 Task: Look for space in Dogbo, Benin from 10th July, 2023 to 15th July, 2023 for 7 adults in price range Rs.10000 to Rs.15000. Place can be entire place or shared room with 4 bedrooms having 7 beds and 4 bathrooms. Property type can be house, flat, guest house. Amenities needed are: wifi, TV, free parkinig on premises, gym, breakfast. Booking option can be shelf check-in. Required host language is English.
Action: Mouse moved to (423, 91)
Screenshot: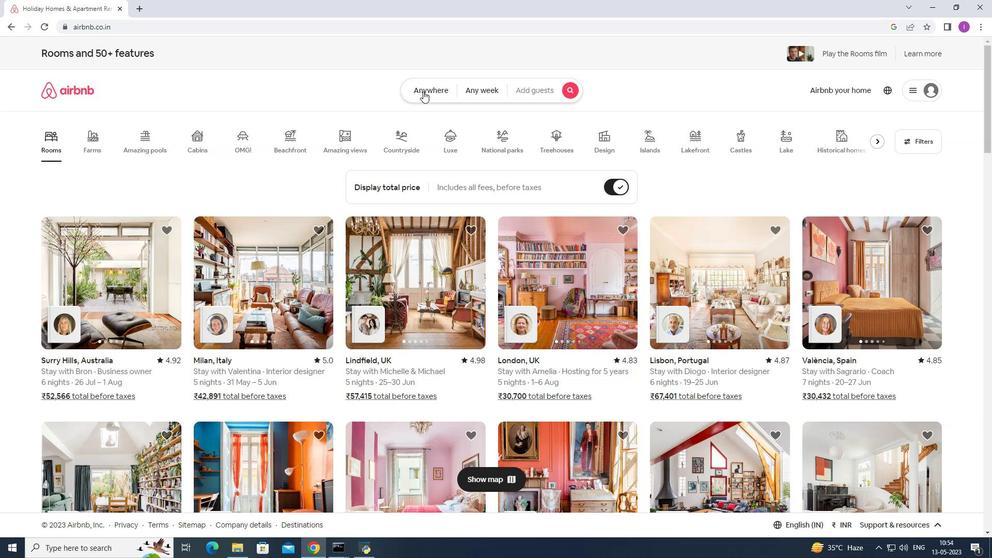 
Action: Mouse pressed left at (423, 91)
Screenshot: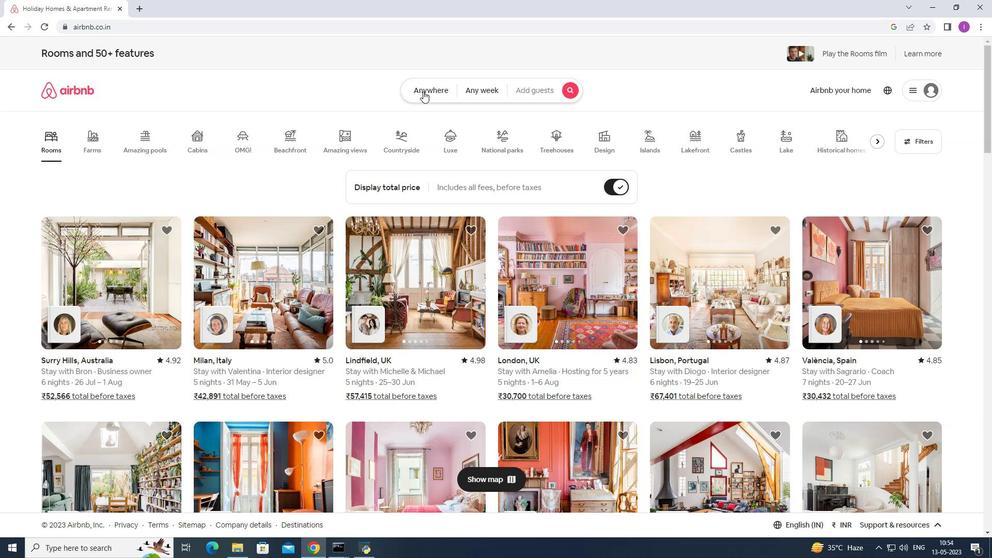 
Action: Mouse moved to (334, 133)
Screenshot: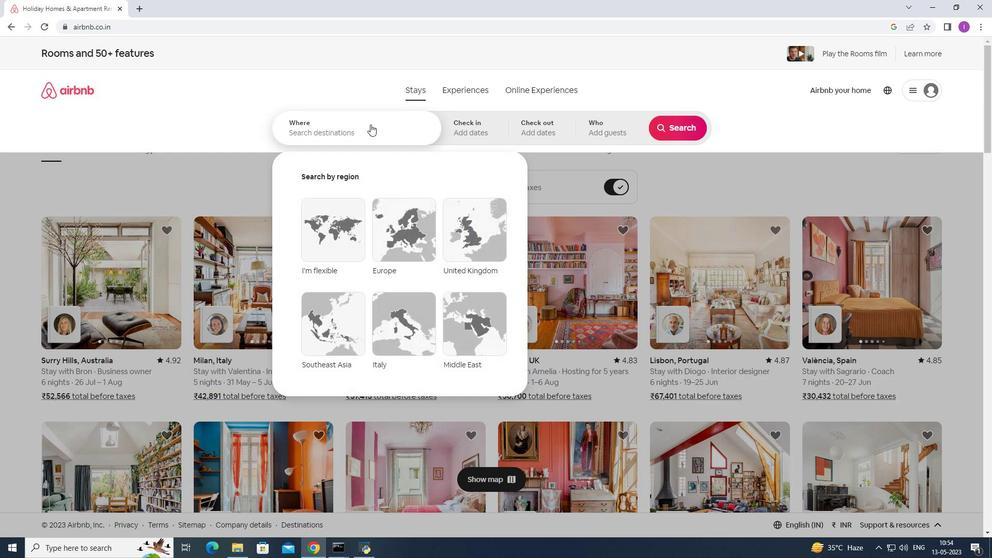 
Action: Mouse pressed left at (334, 133)
Screenshot: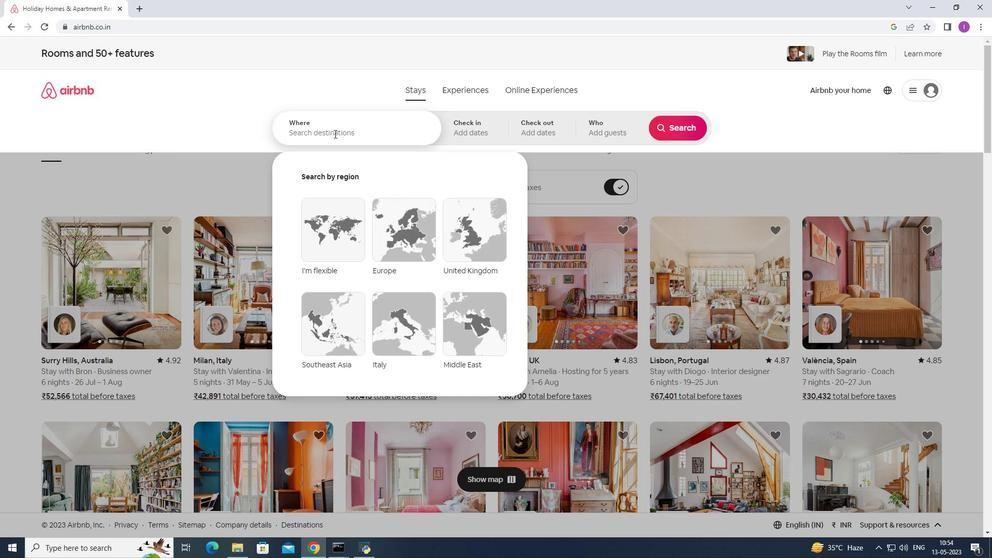 
Action: Key pressed <Key.shift><Key.shift><Key.shift><Key.shift><Key.shift><Key.shift><Key.shift>Dogbp<Key.backspace>o,
Screenshot: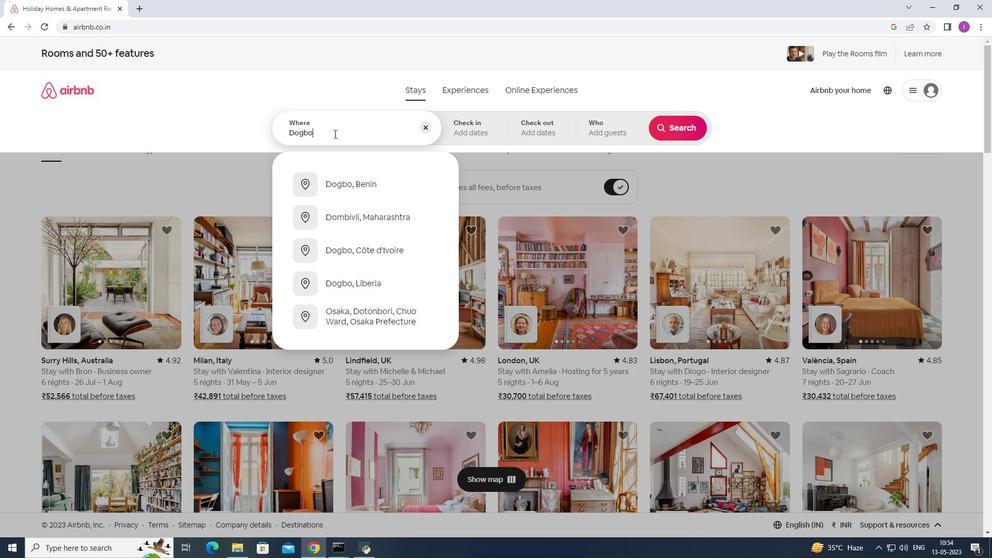 
Action: Mouse moved to (384, 223)
Screenshot: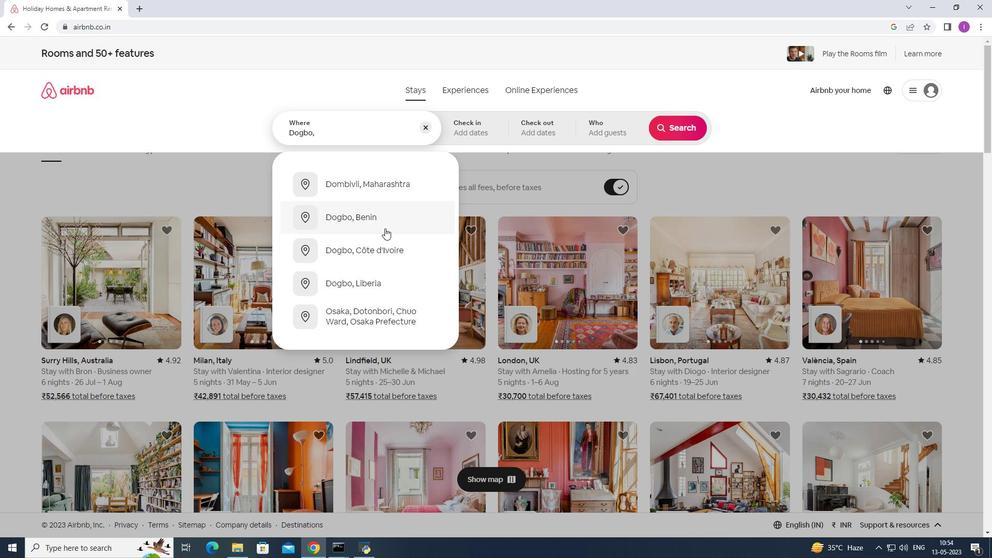 
Action: Mouse pressed left at (384, 223)
Screenshot: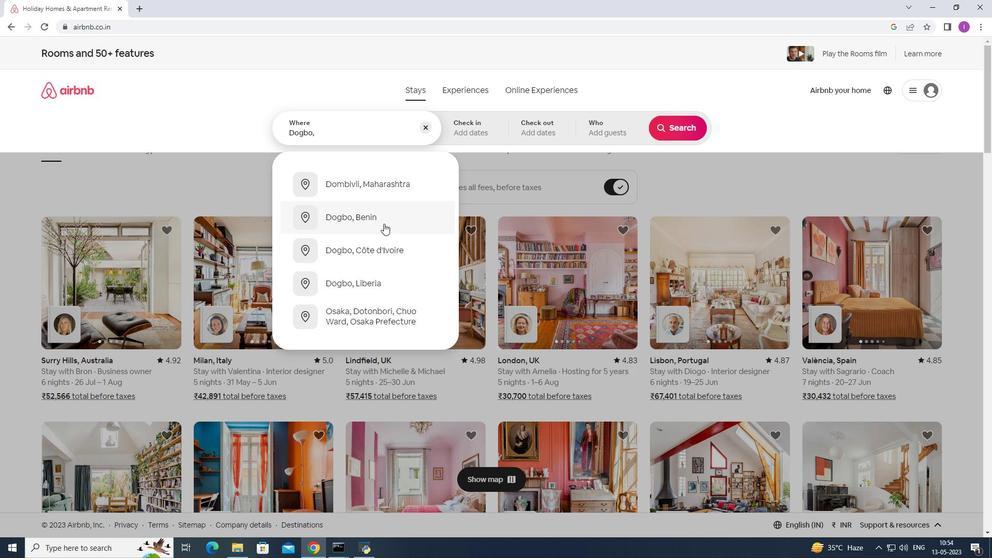 
Action: Mouse moved to (671, 207)
Screenshot: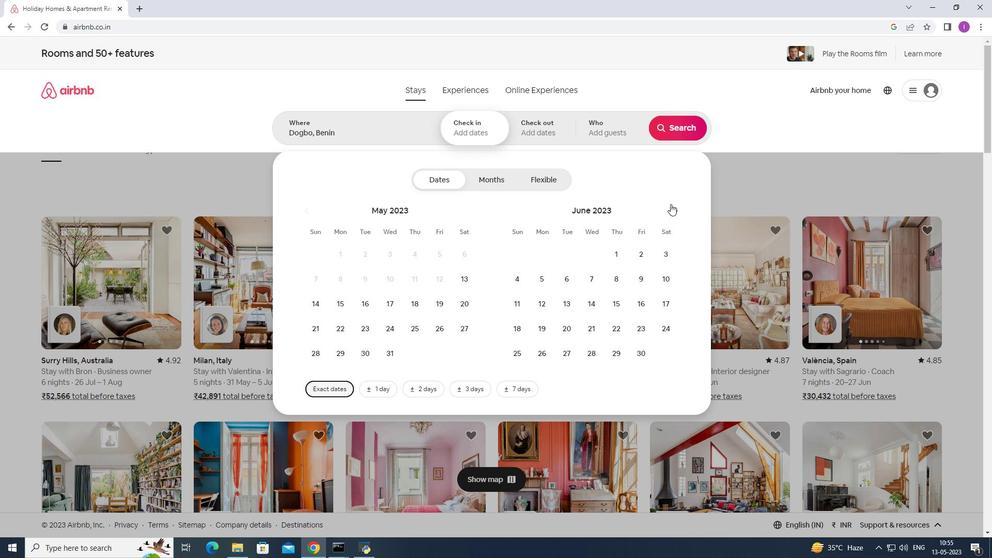 
Action: Mouse pressed left at (671, 207)
Screenshot: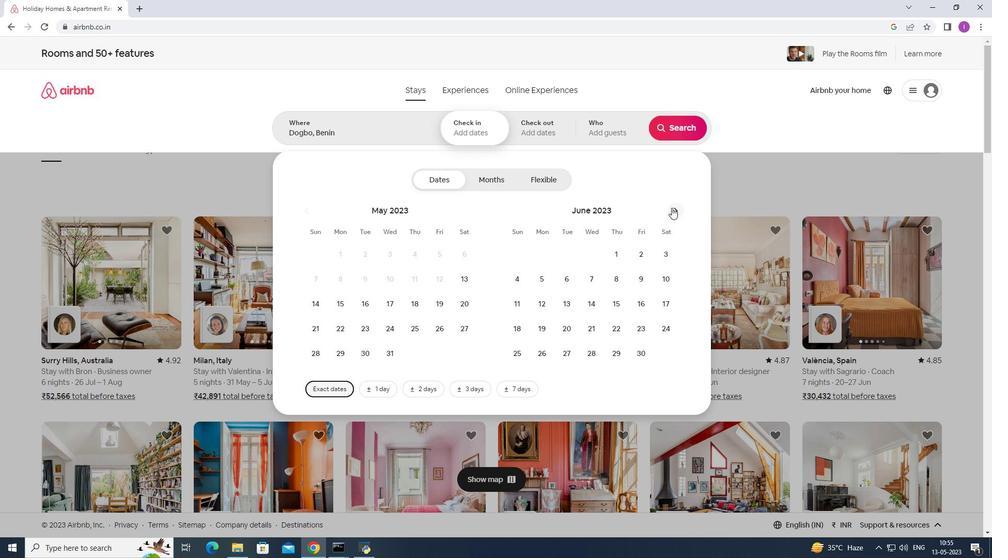 
Action: Mouse moved to (542, 299)
Screenshot: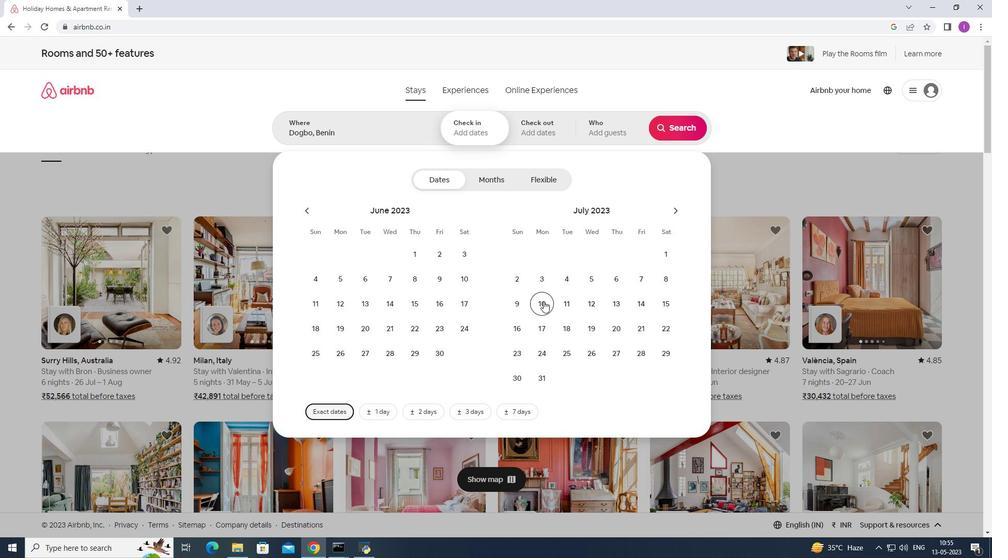 
Action: Mouse pressed left at (542, 299)
Screenshot: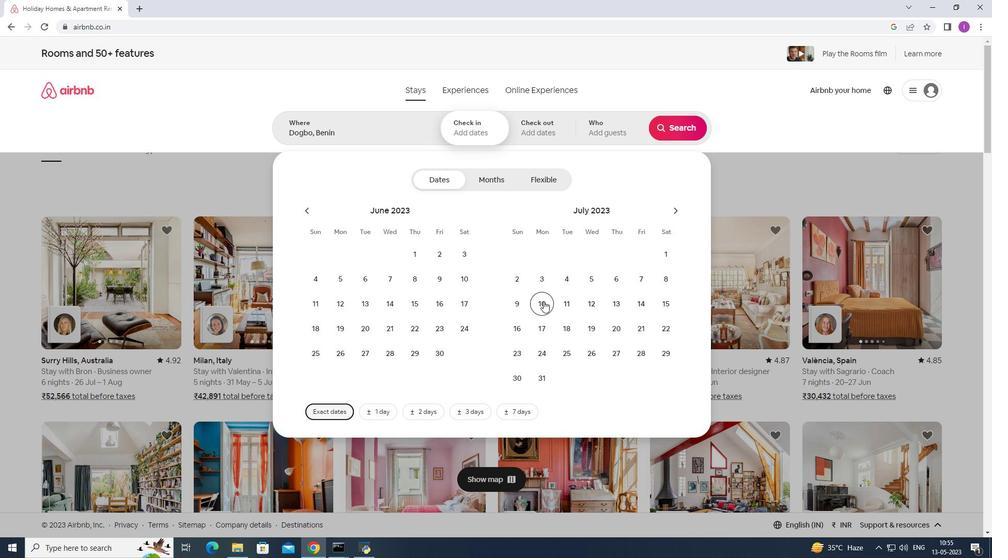 
Action: Mouse moved to (665, 302)
Screenshot: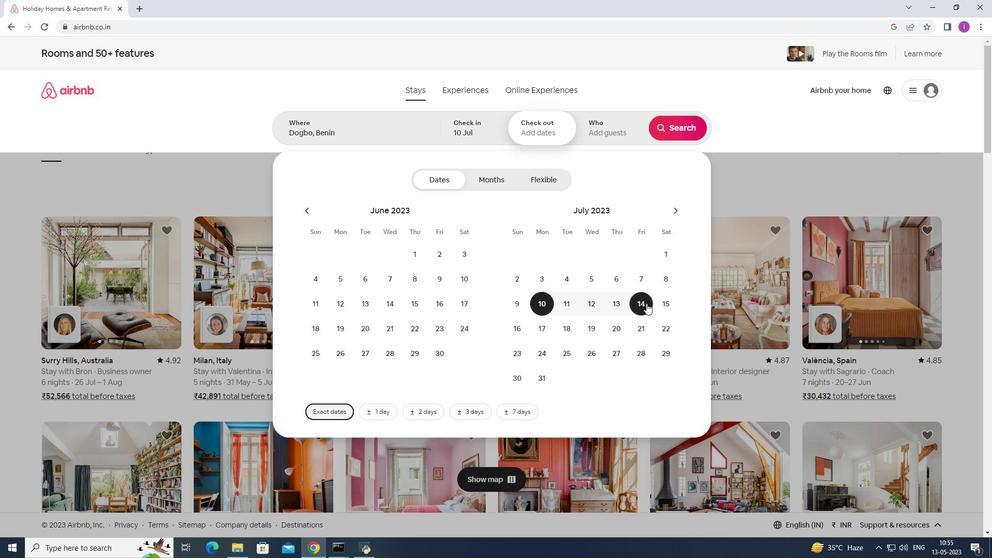 
Action: Mouse pressed left at (665, 302)
Screenshot: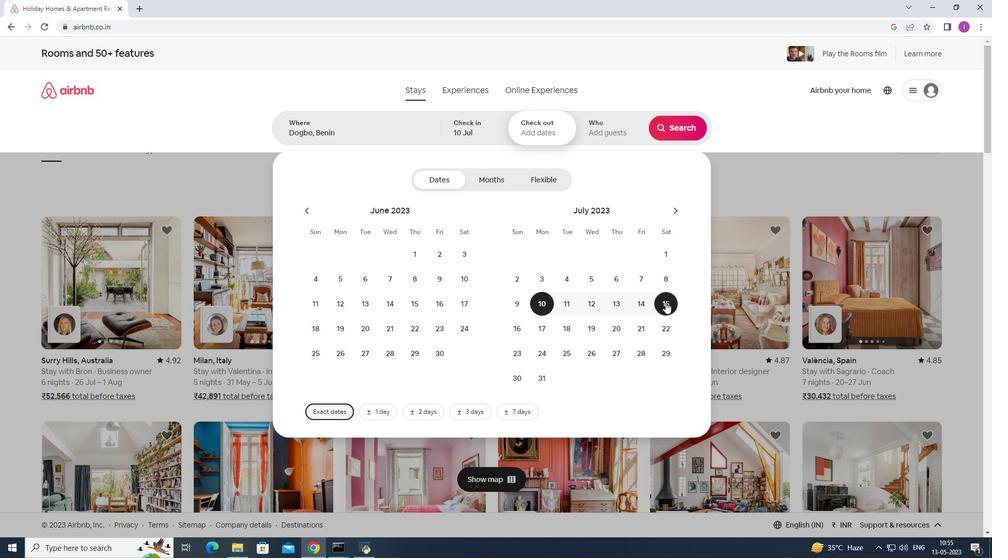 
Action: Mouse moved to (621, 135)
Screenshot: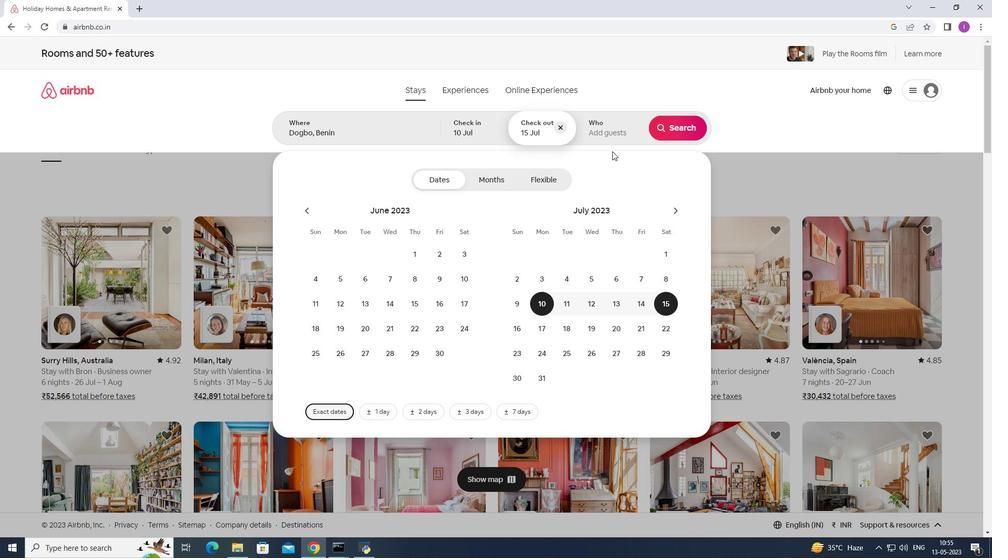 
Action: Mouse pressed left at (621, 135)
Screenshot: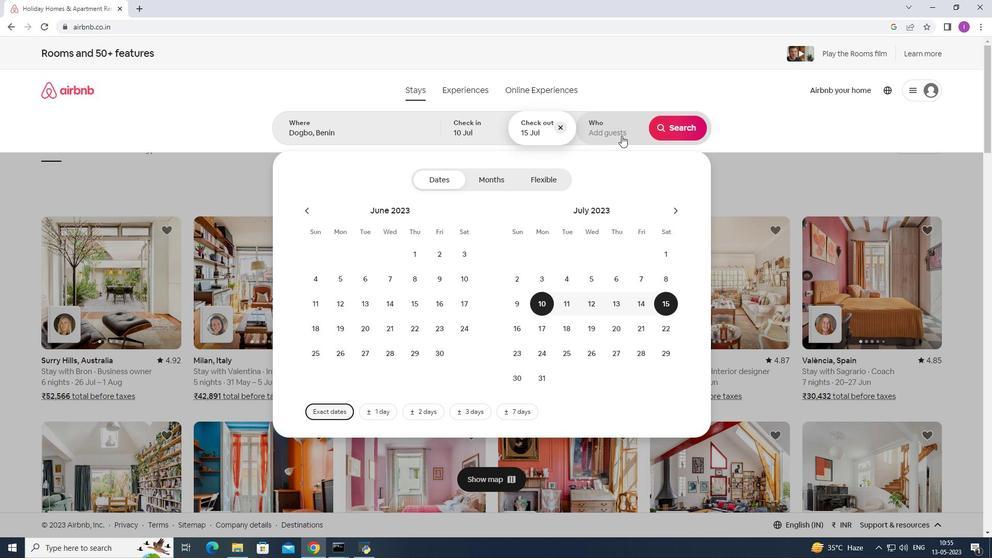 
Action: Mouse moved to (682, 186)
Screenshot: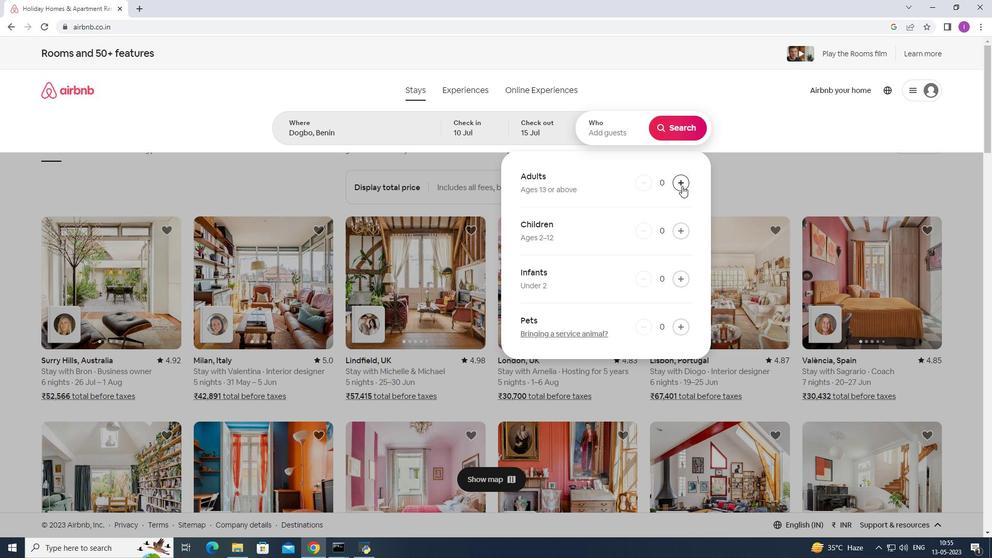 
Action: Mouse pressed left at (682, 186)
Screenshot: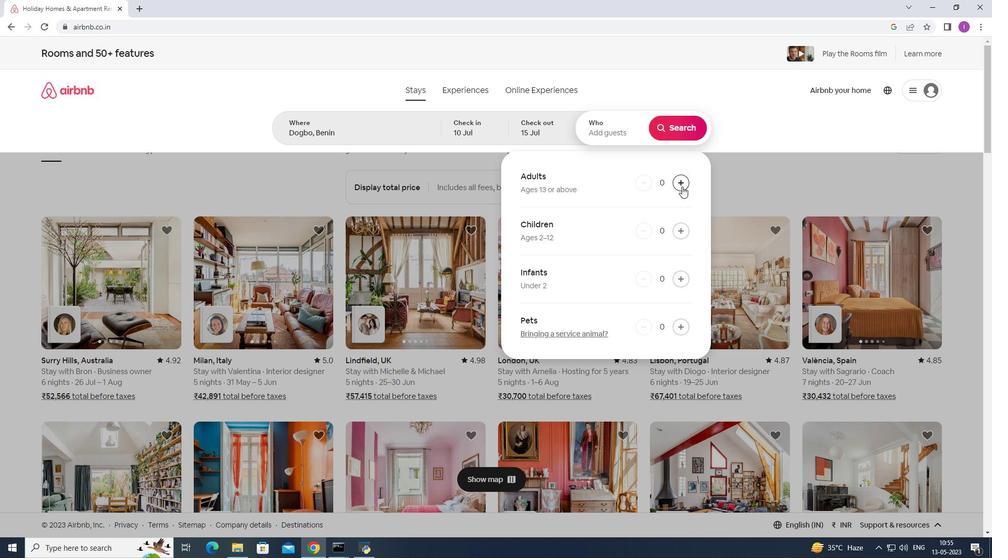 
Action: Mouse pressed left at (682, 186)
Screenshot: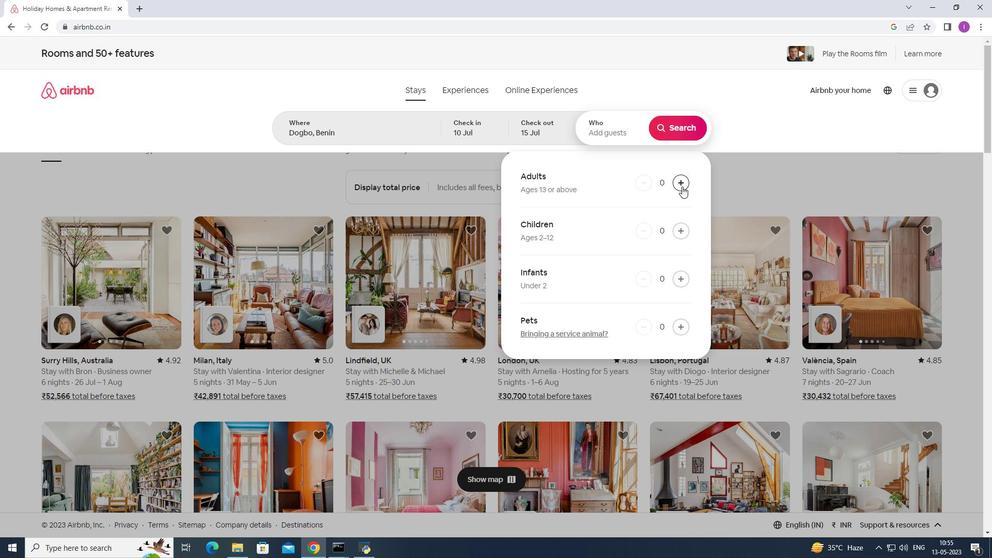 
Action: Mouse pressed left at (682, 186)
Screenshot: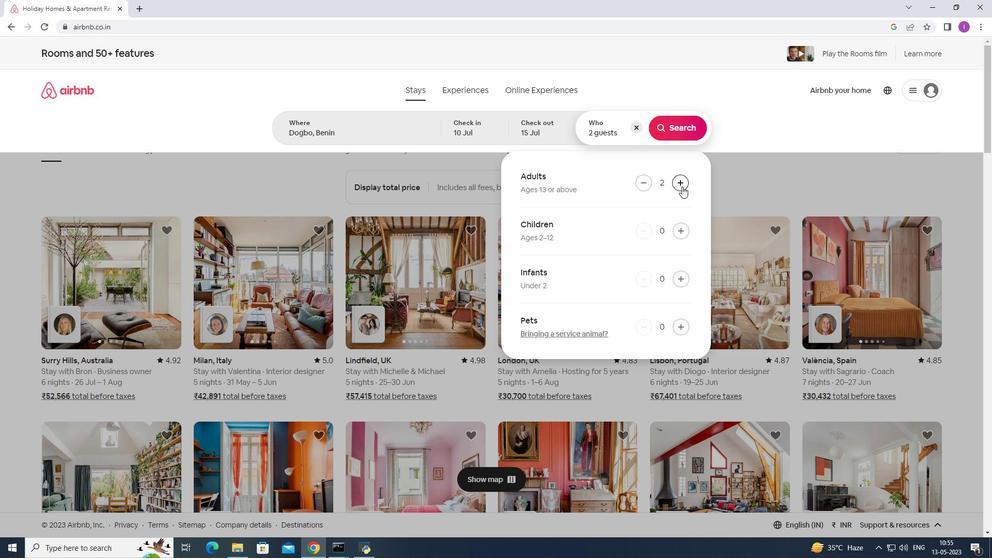 
Action: Mouse pressed left at (682, 186)
Screenshot: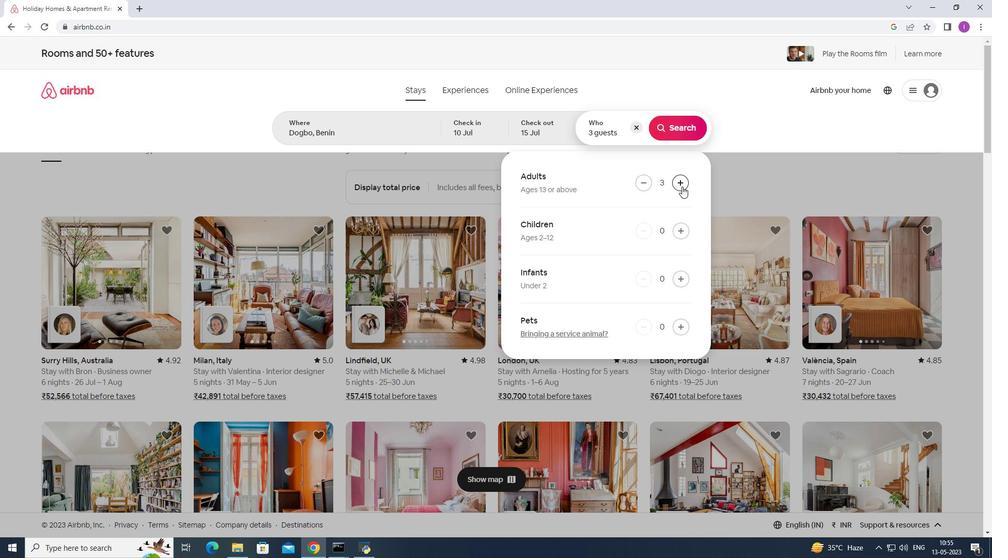 
Action: Mouse pressed left at (682, 186)
Screenshot: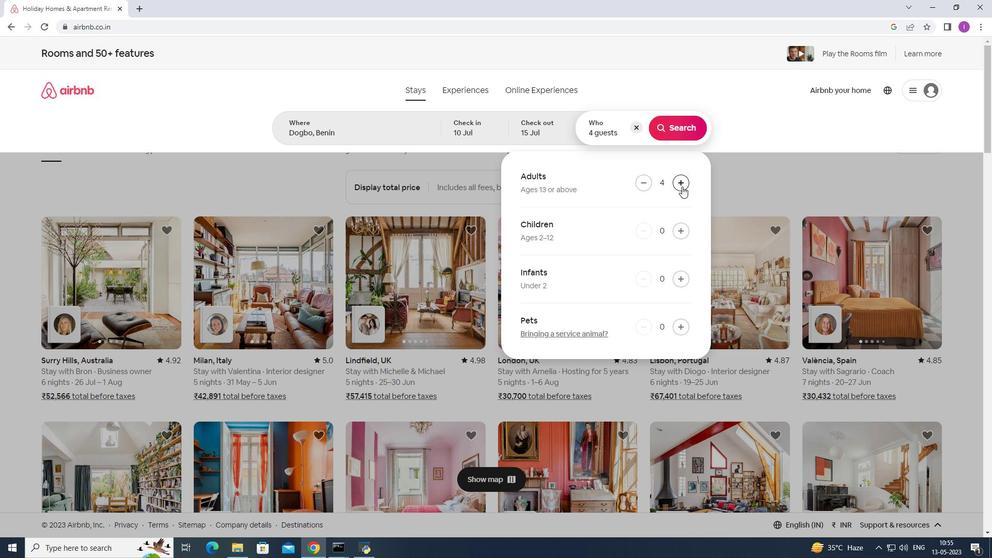 
Action: Mouse pressed left at (682, 186)
Screenshot: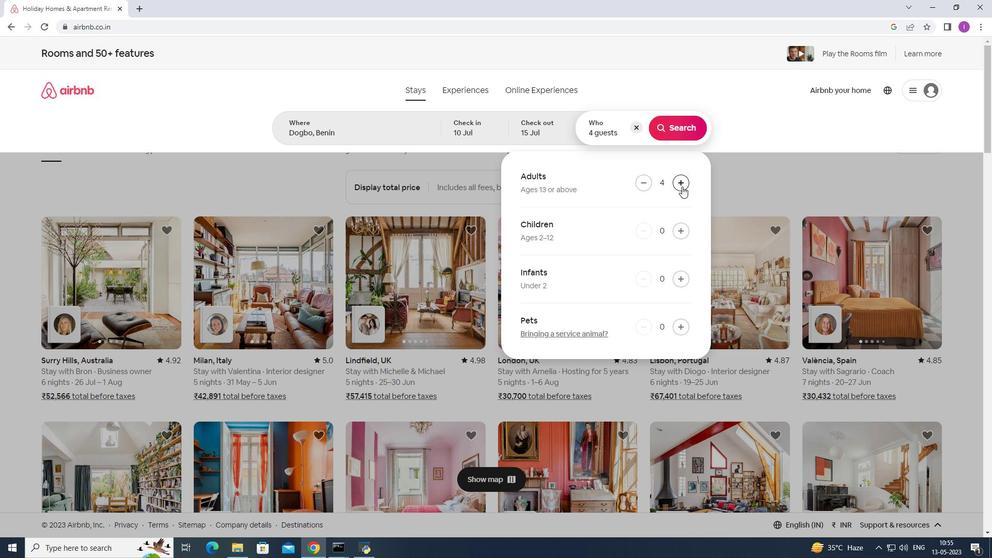 
Action: Mouse pressed left at (682, 186)
Screenshot: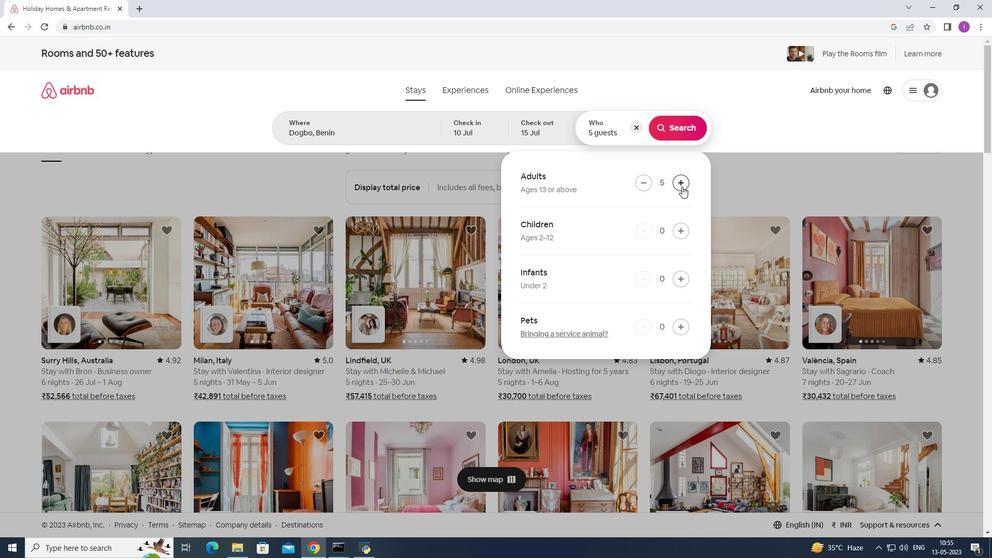 
Action: Mouse moved to (675, 130)
Screenshot: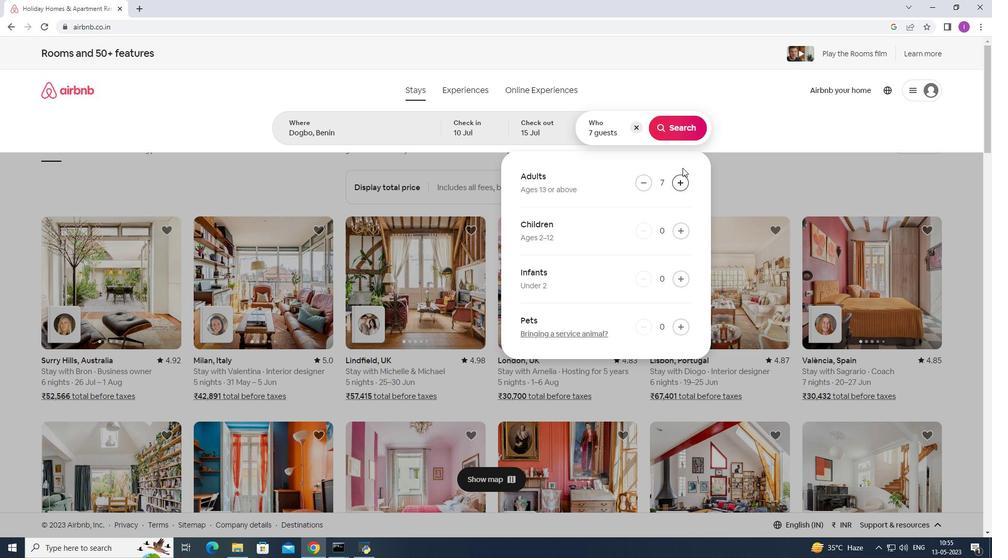
Action: Mouse pressed left at (675, 130)
Screenshot: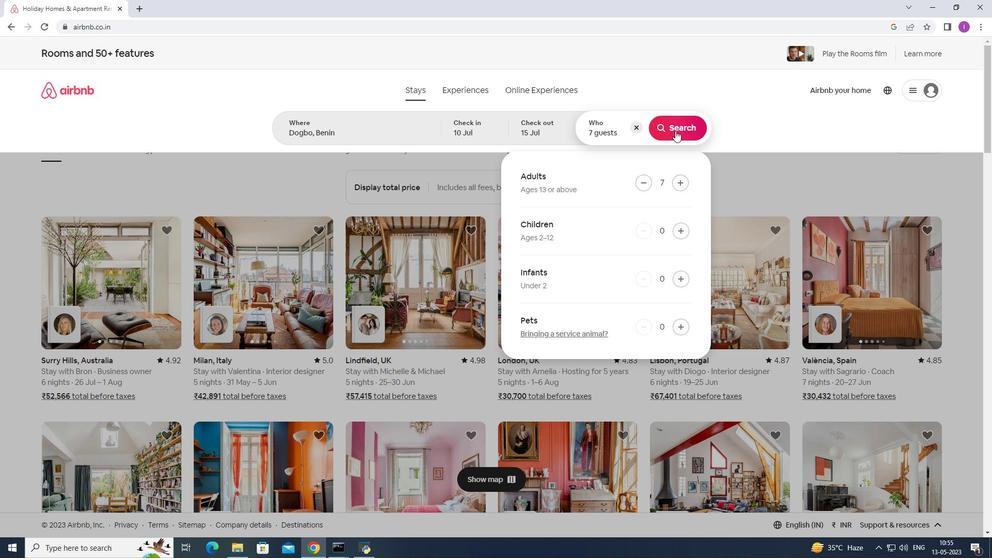 
Action: Mouse moved to (954, 92)
Screenshot: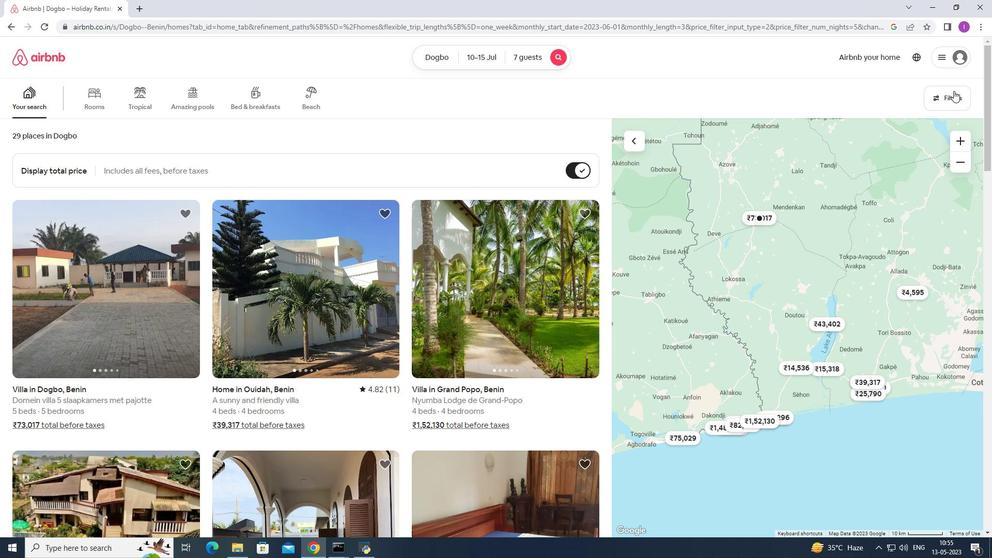 
Action: Mouse pressed left at (954, 92)
Screenshot: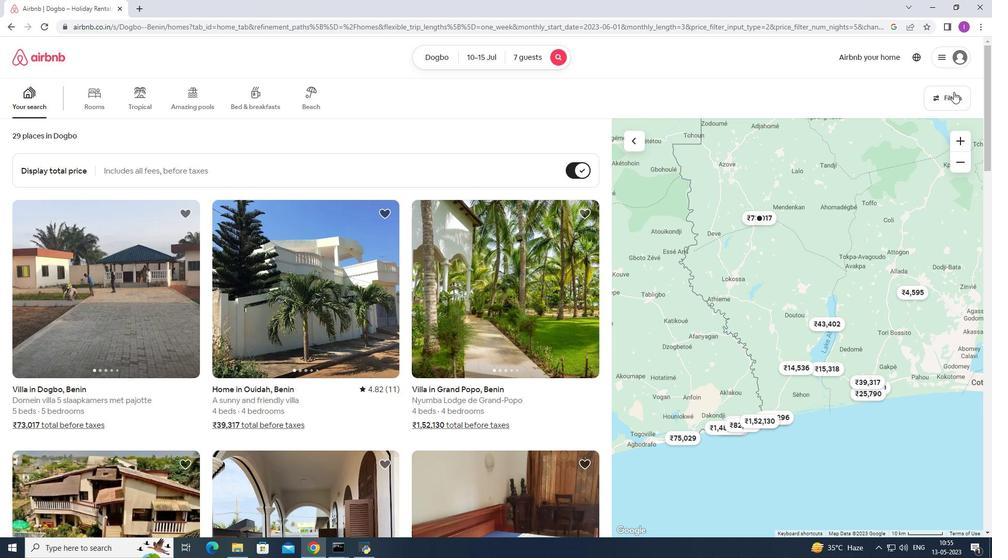 
Action: Mouse moved to (559, 348)
Screenshot: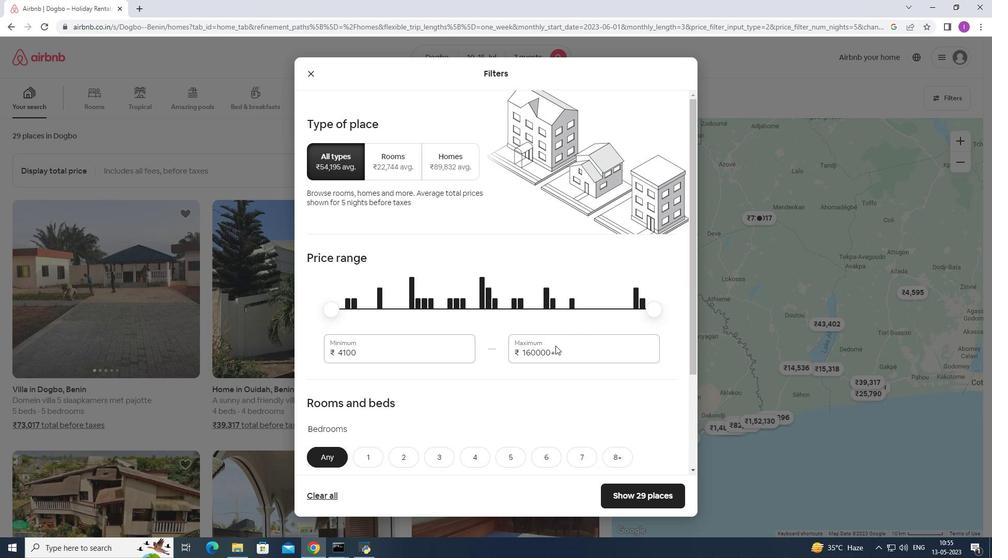 
Action: Mouse pressed left at (559, 348)
Screenshot: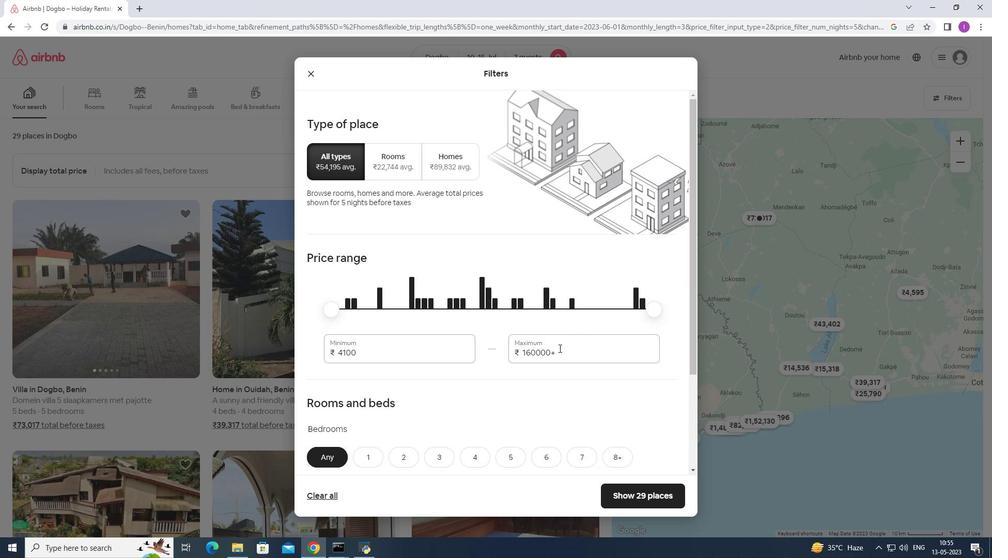 
Action: Mouse moved to (574, 339)
Screenshot: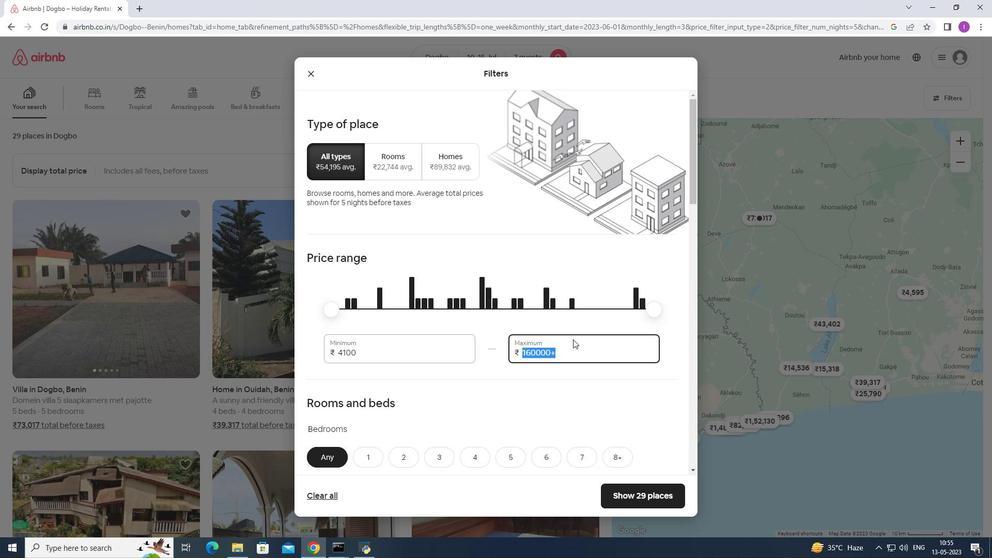 
Action: Key pressed 15000
Screenshot: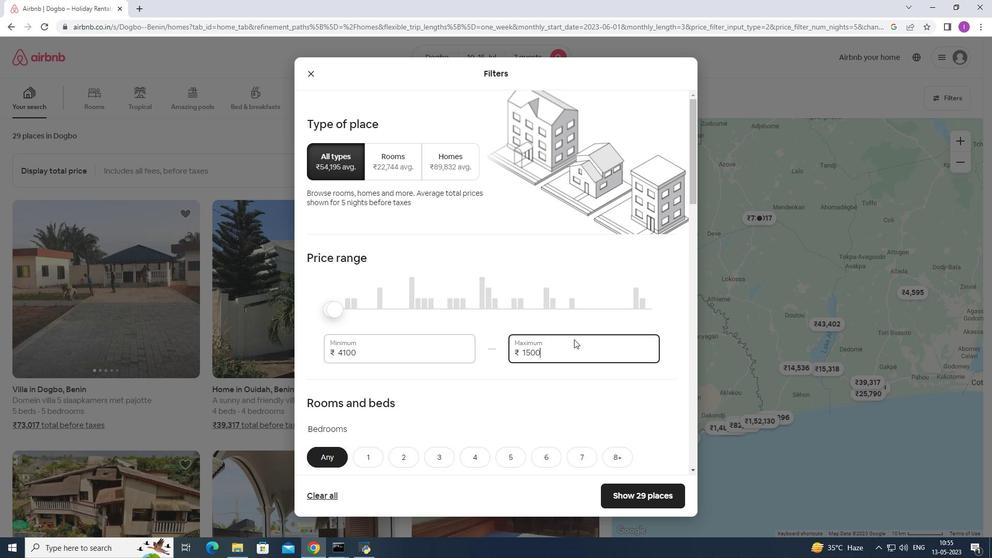 
Action: Mouse moved to (363, 353)
Screenshot: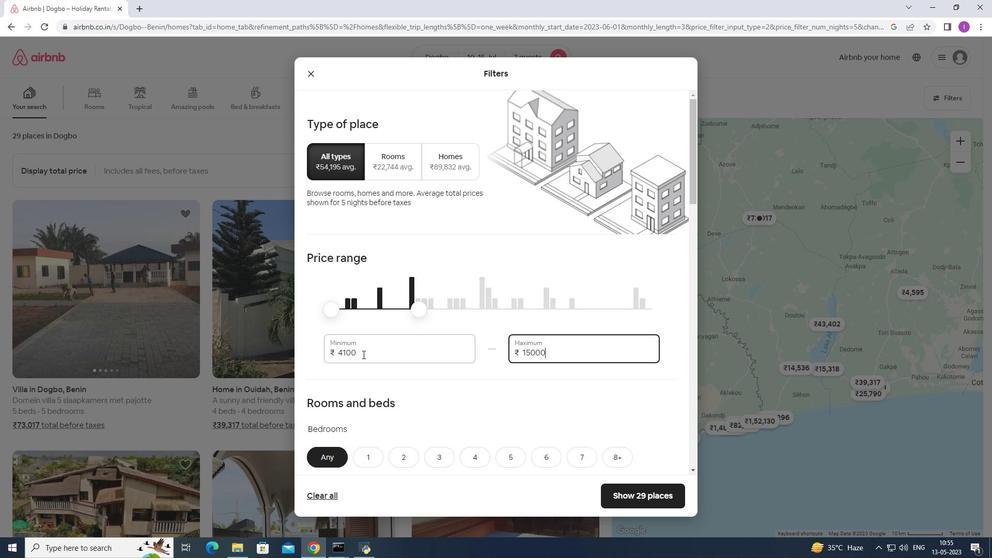 
Action: Mouse pressed left at (363, 353)
Screenshot: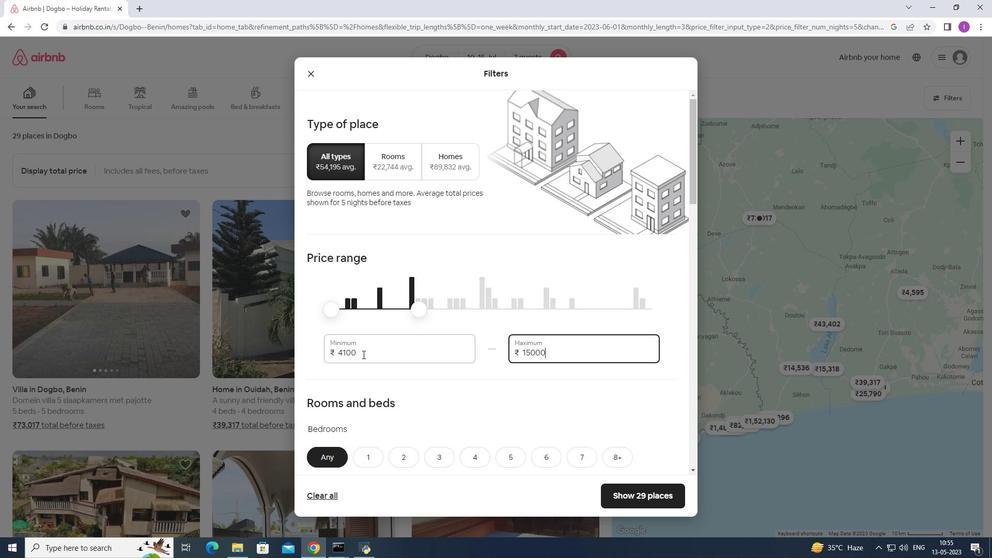 
Action: Mouse moved to (334, 350)
Screenshot: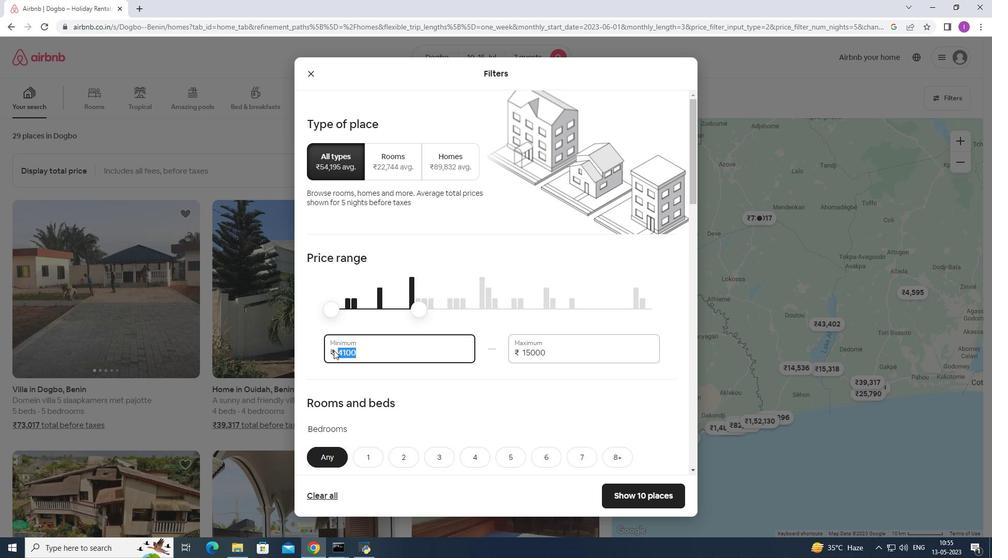 
Action: Key pressed 100
Screenshot: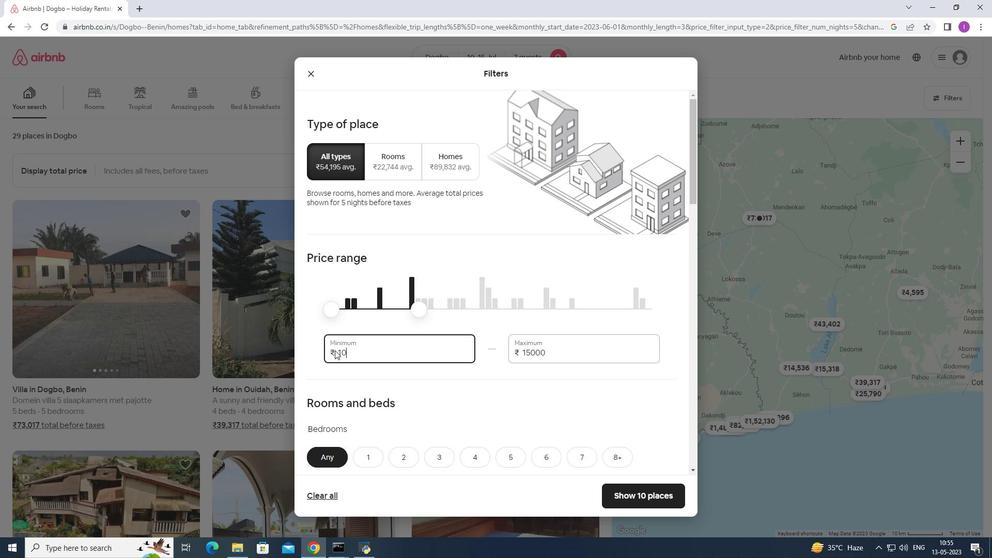
Action: Mouse moved to (335, 349)
Screenshot: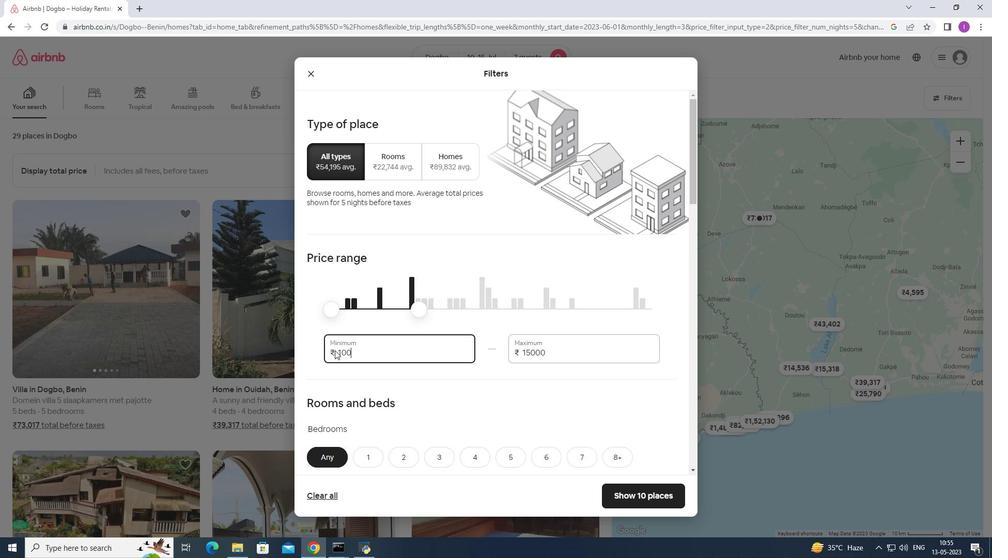 
Action: Key pressed 00
Screenshot: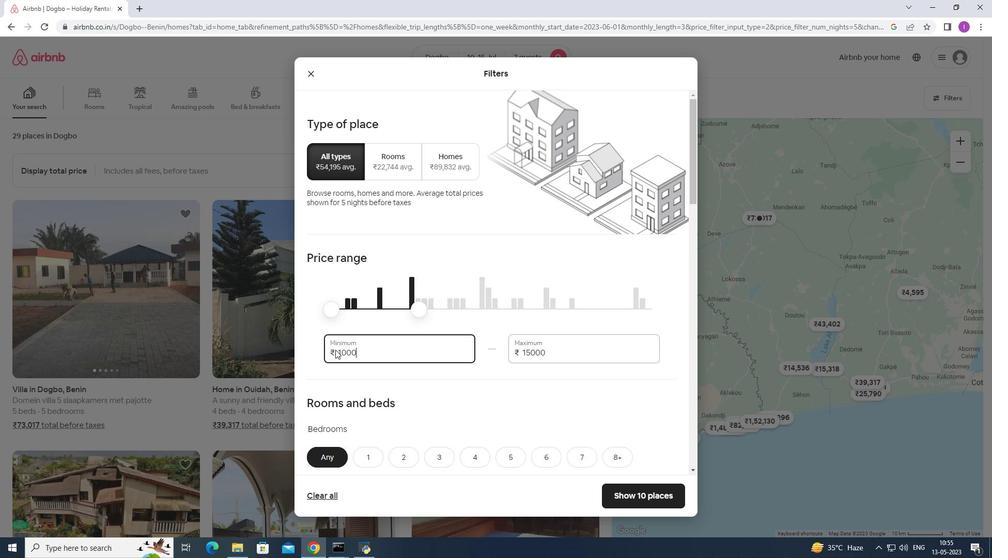 
Action: Mouse moved to (388, 365)
Screenshot: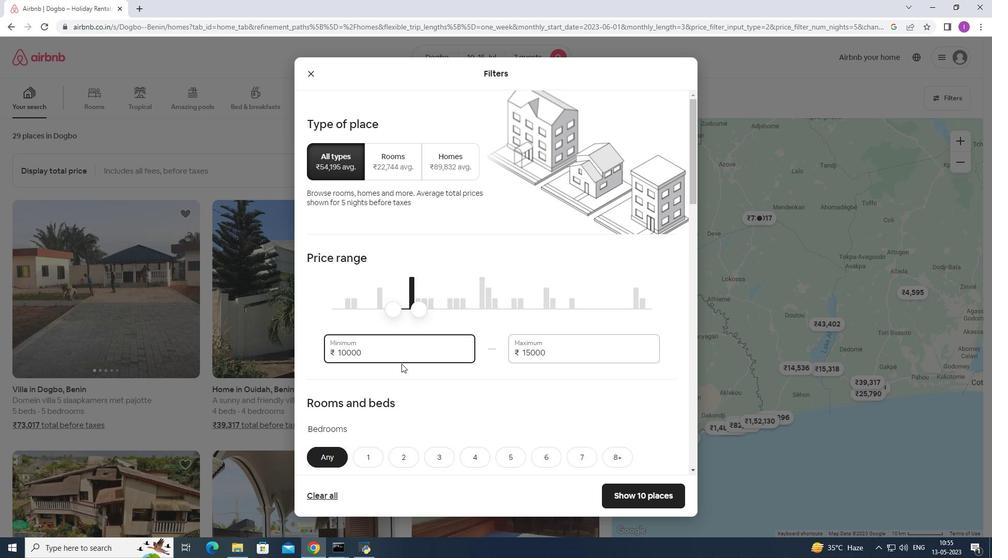 
Action: Mouse scrolled (388, 364) with delta (0, 0)
Screenshot: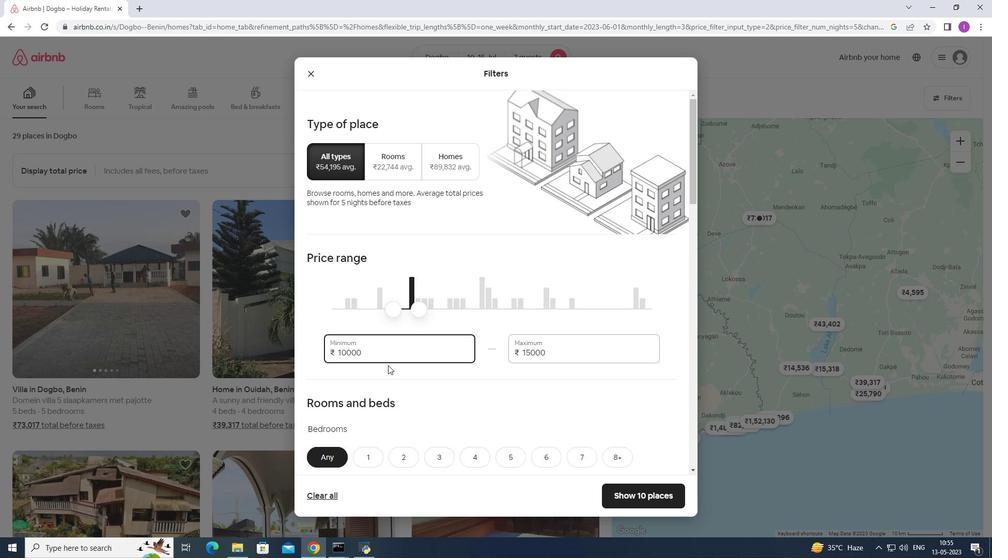 
Action: Mouse scrolled (388, 364) with delta (0, 0)
Screenshot: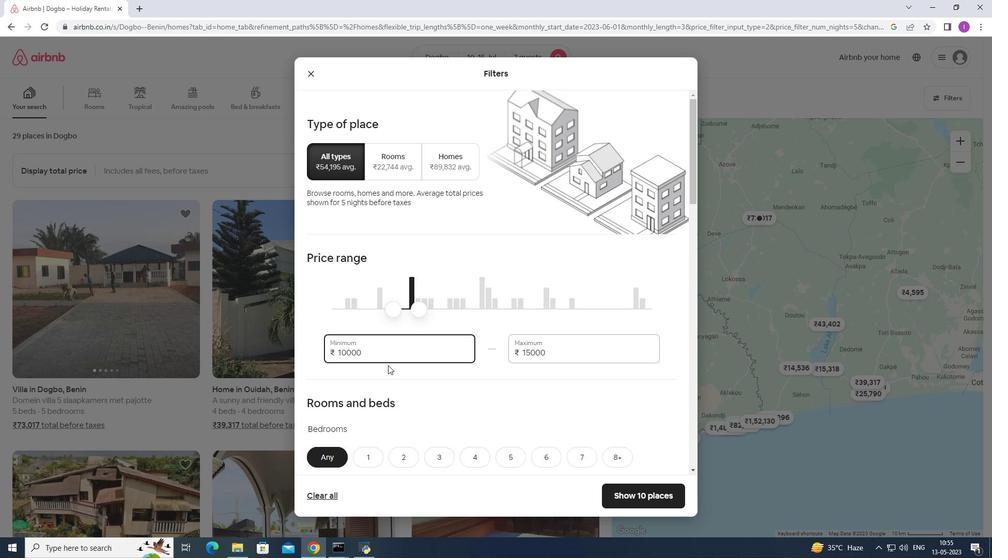 
Action: Mouse moved to (426, 355)
Screenshot: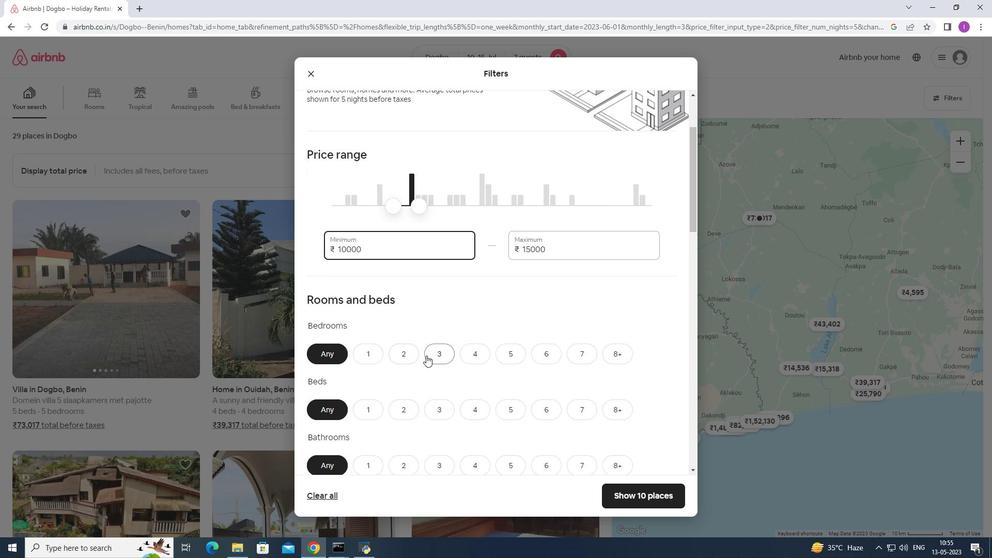 
Action: Mouse scrolled (426, 354) with delta (0, 0)
Screenshot: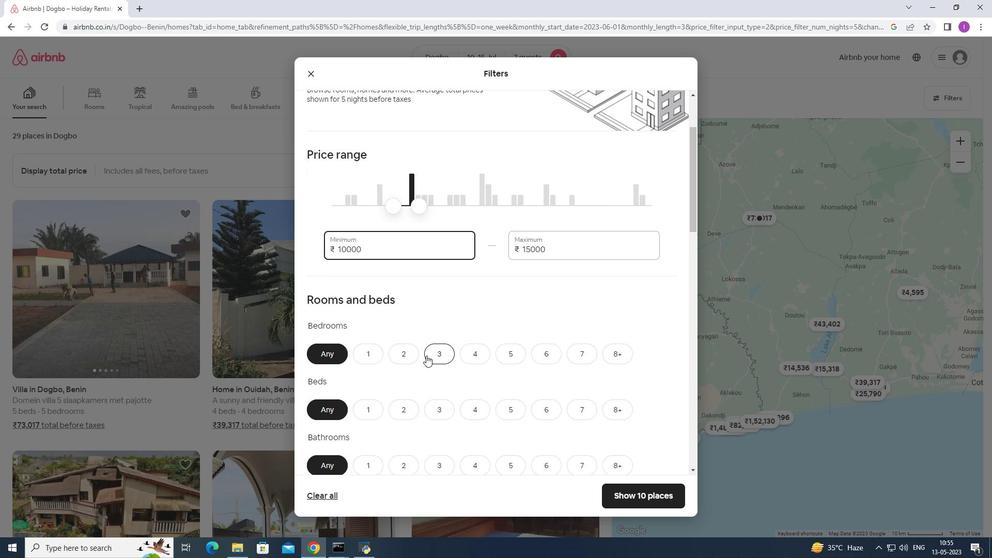 
Action: Mouse moved to (469, 311)
Screenshot: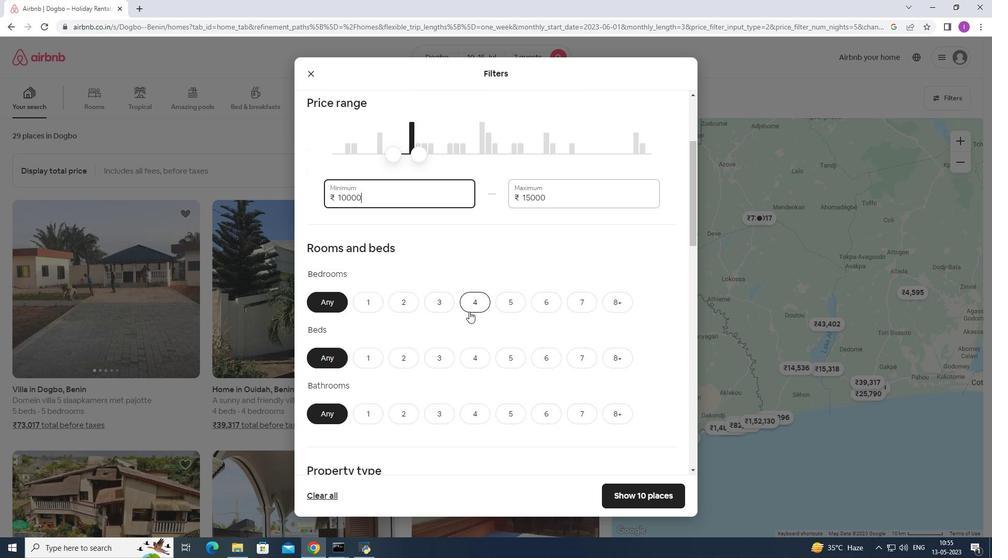 
Action: Mouse pressed left at (469, 311)
Screenshot: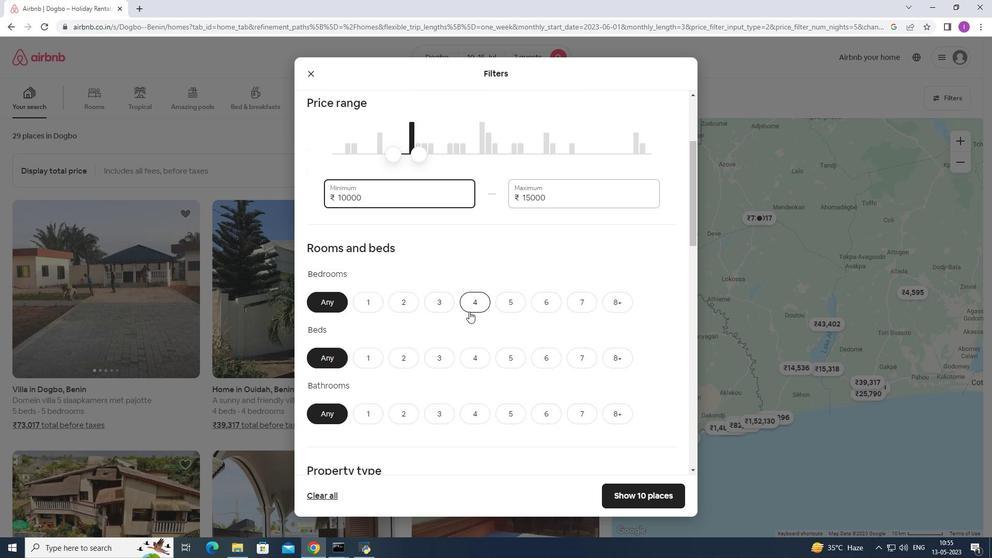 
Action: Mouse moved to (585, 356)
Screenshot: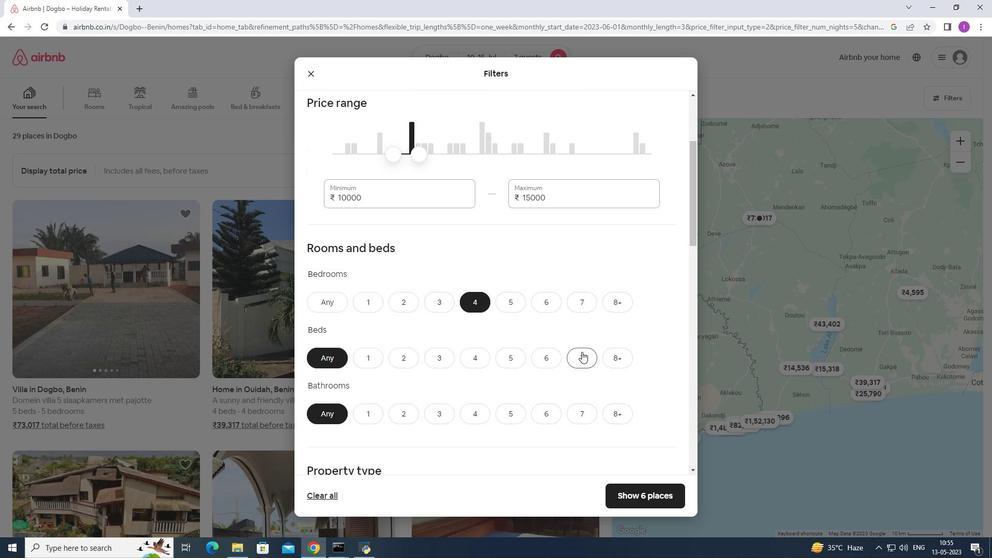 
Action: Mouse pressed left at (585, 356)
Screenshot: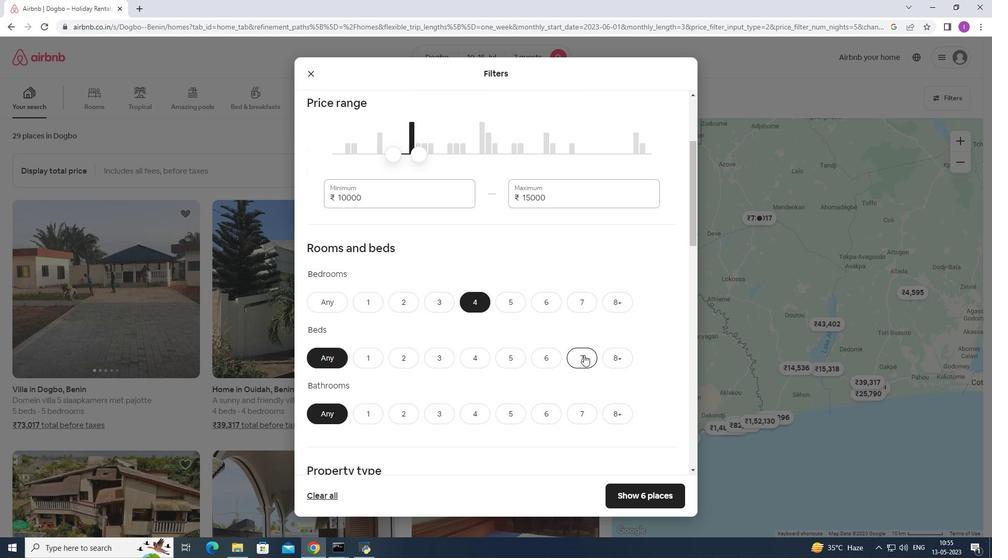 
Action: Mouse moved to (475, 419)
Screenshot: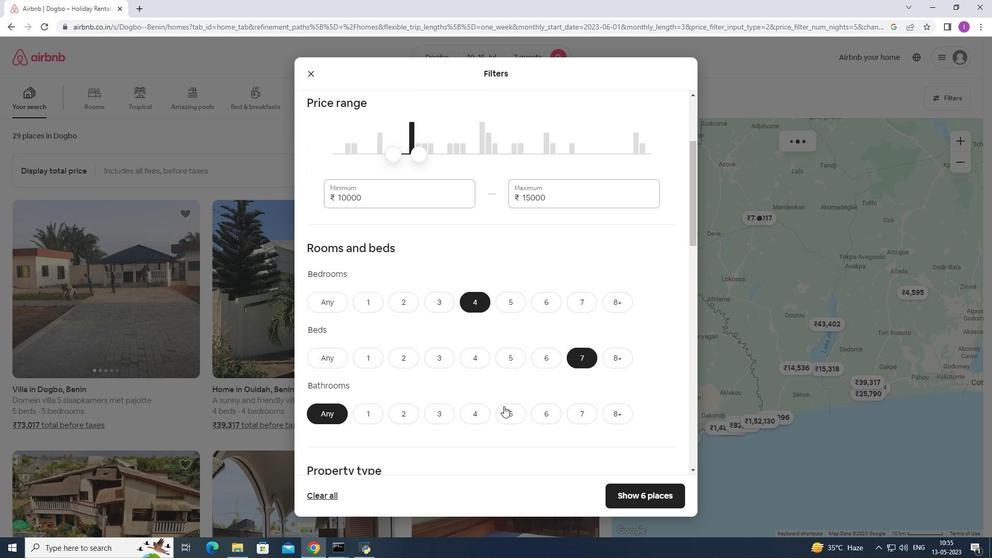 
Action: Mouse pressed left at (475, 419)
Screenshot: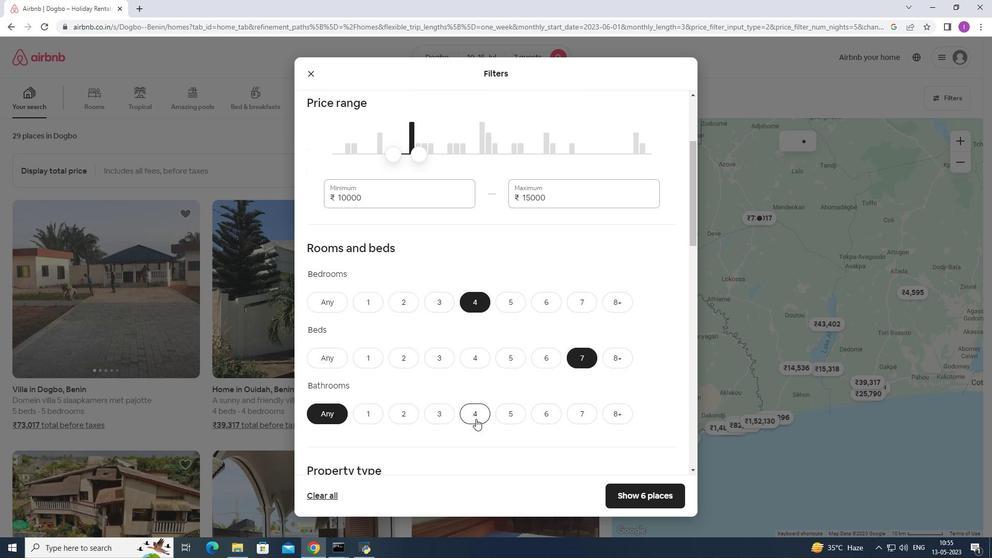 
Action: Mouse moved to (480, 374)
Screenshot: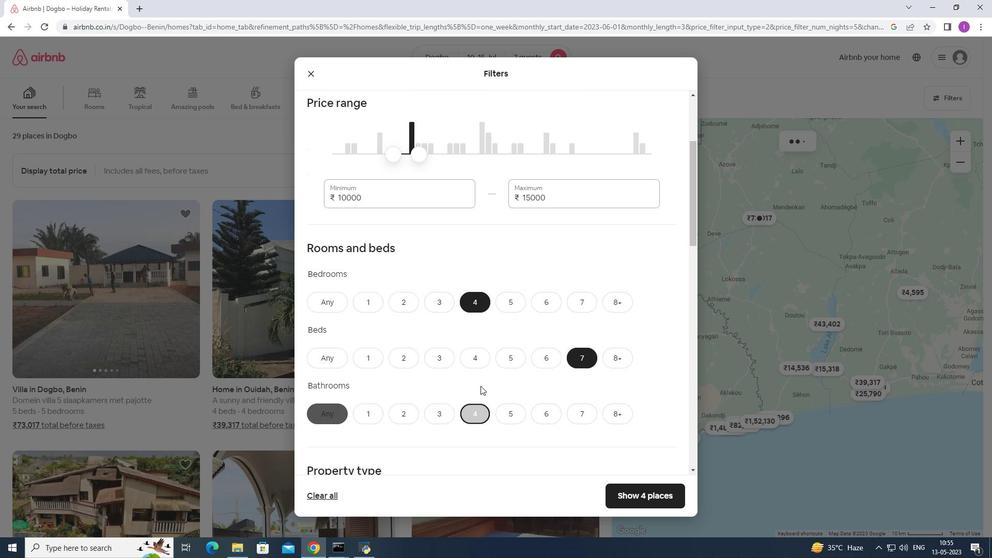 
Action: Mouse scrolled (480, 373) with delta (0, 0)
Screenshot: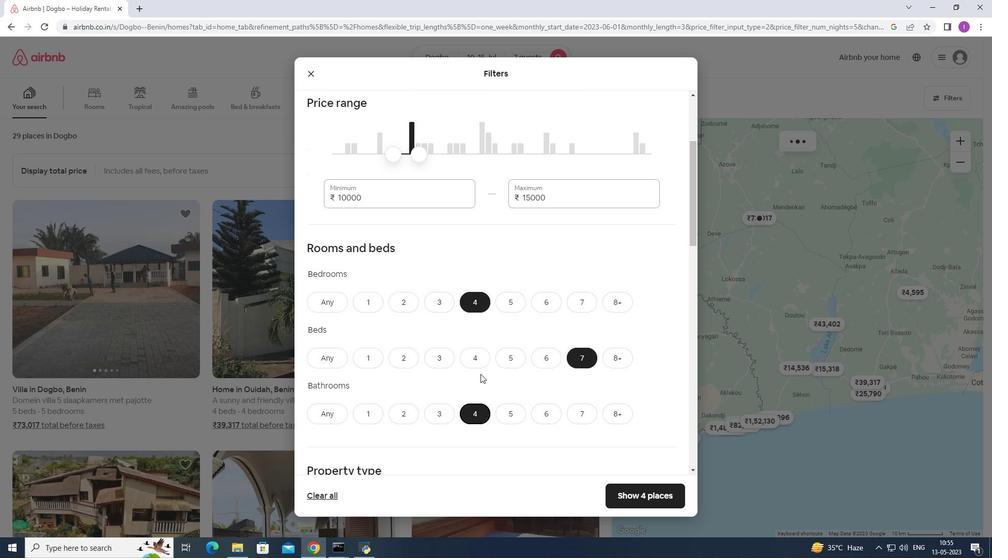 
Action: Mouse scrolled (480, 373) with delta (0, 0)
Screenshot: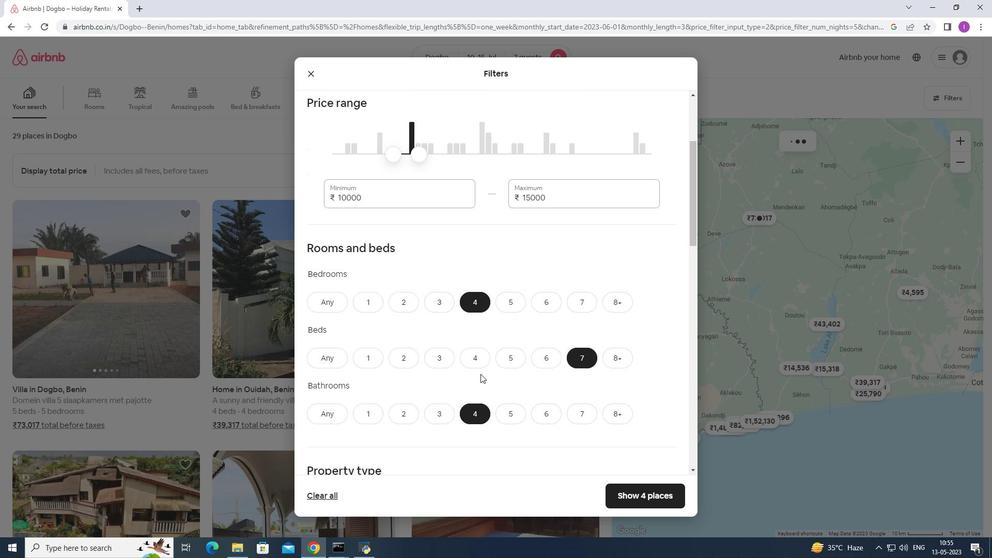 
Action: Mouse scrolled (480, 373) with delta (0, 0)
Screenshot: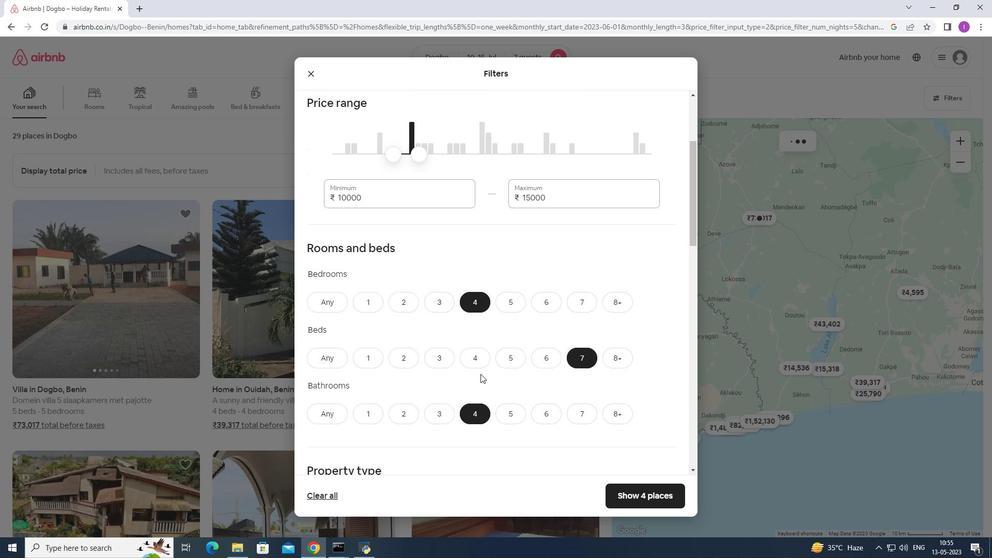 
Action: Mouse moved to (390, 376)
Screenshot: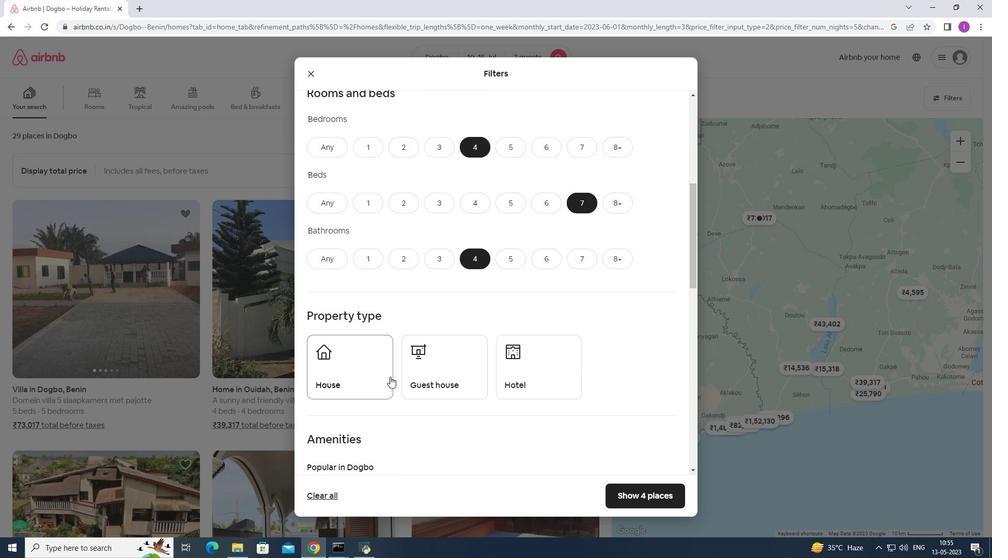 
Action: Mouse pressed left at (390, 376)
Screenshot: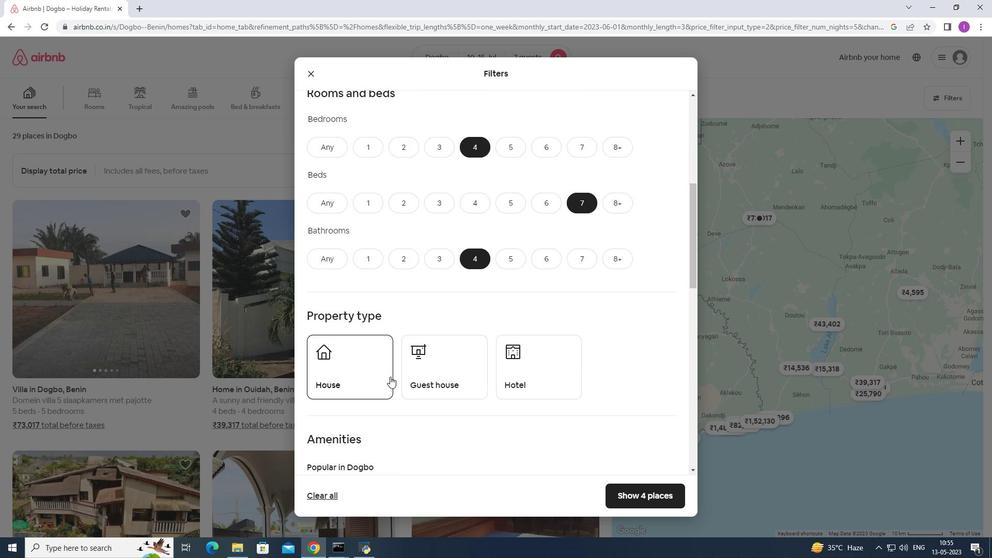 
Action: Mouse moved to (438, 370)
Screenshot: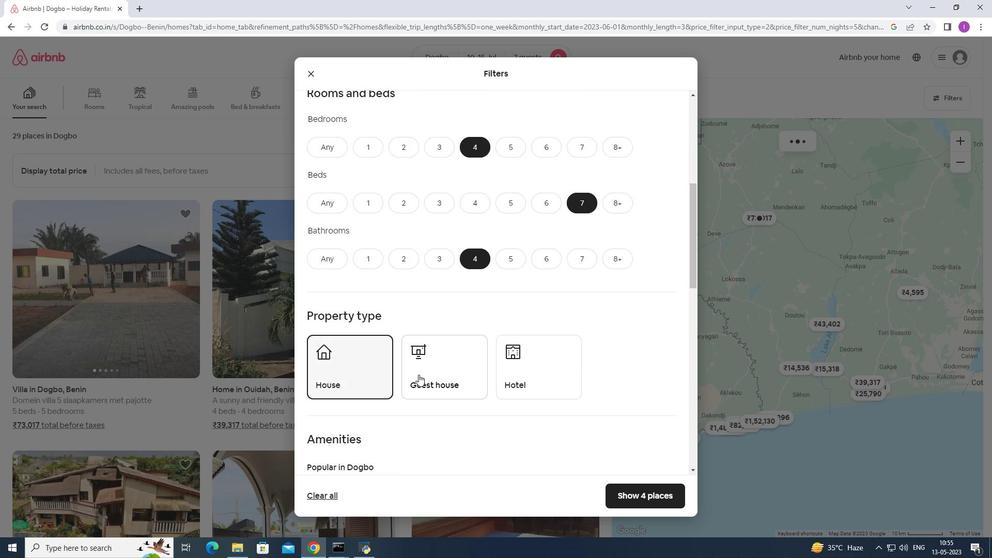 
Action: Mouse pressed left at (438, 370)
Screenshot: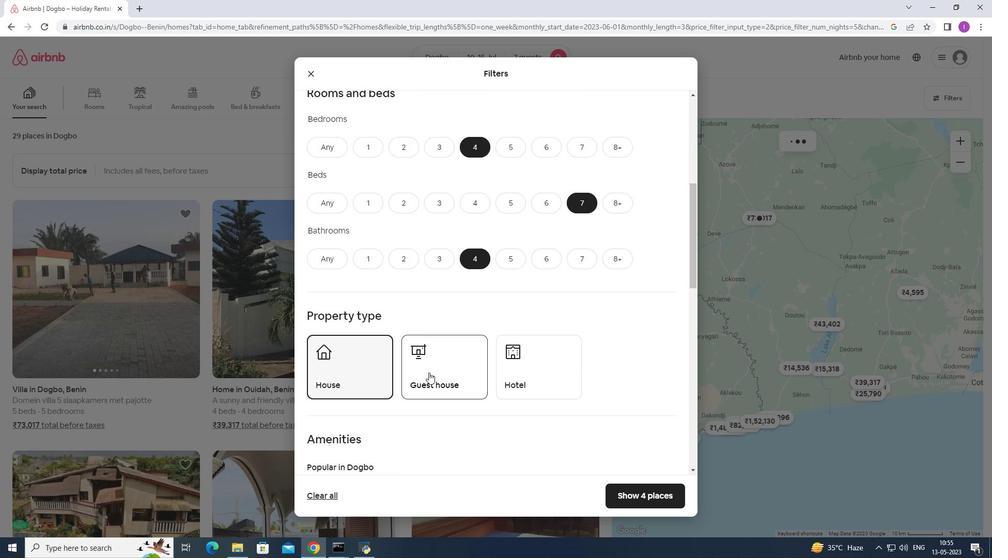 
Action: Mouse moved to (496, 381)
Screenshot: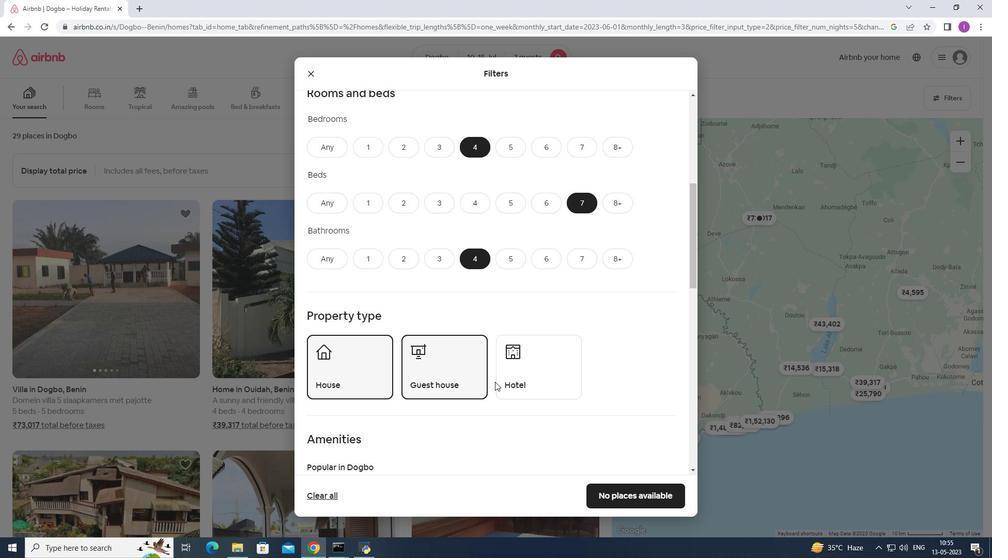
Action: Mouse scrolled (496, 380) with delta (0, 0)
Screenshot: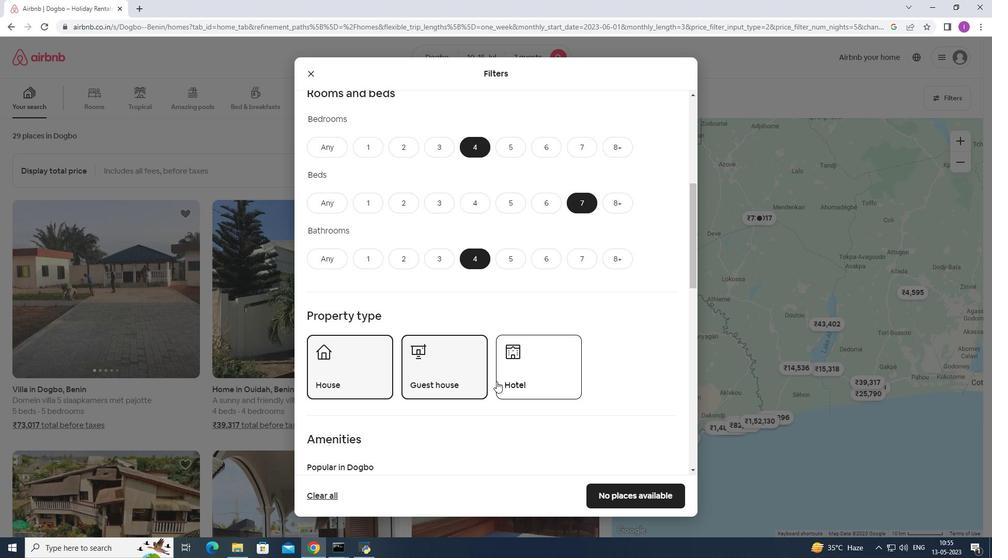 
Action: Mouse scrolled (496, 380) with delta (0, 0)
Screenshot: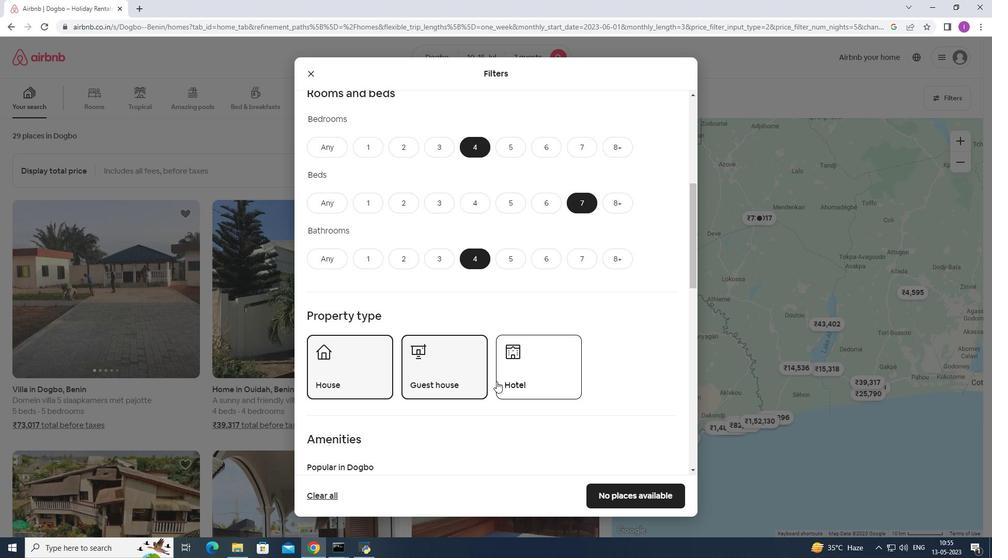 
Action: Mouse scrolled (496, 380) with delta (0, 0)
Screenshot: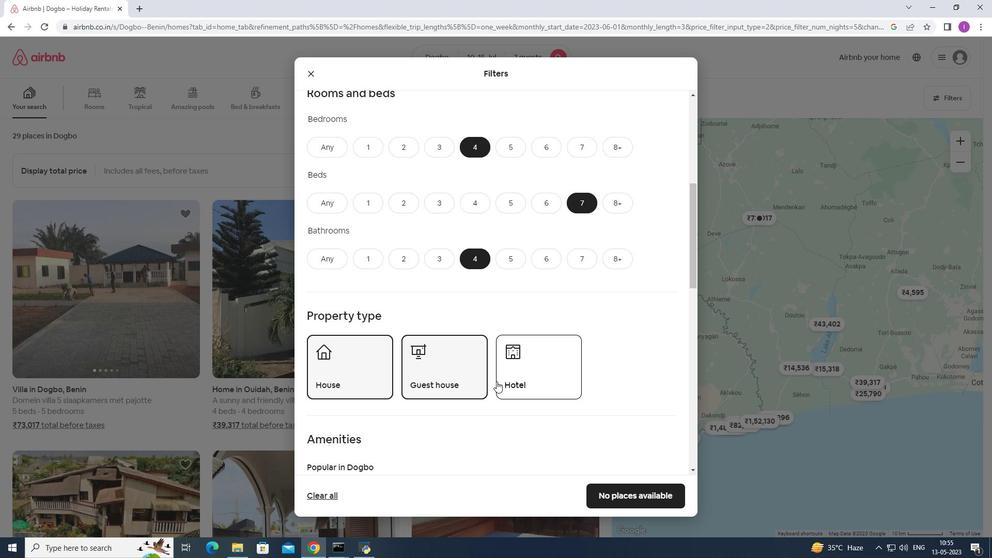 
Action: Mouse moved to (411, 372)
Screenshot: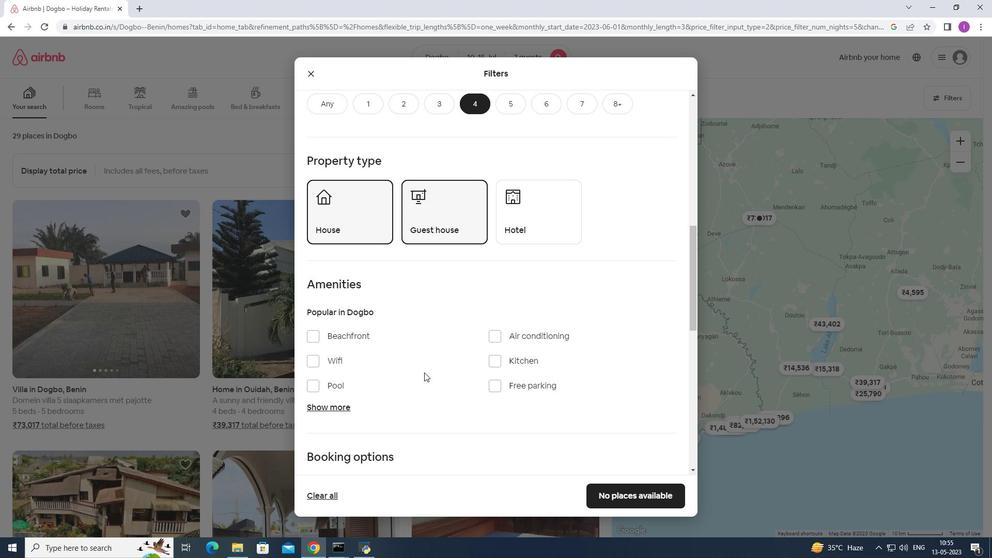 
Action: Mouse scrolled (411, 372) with delta (0, 0)
Screenshot: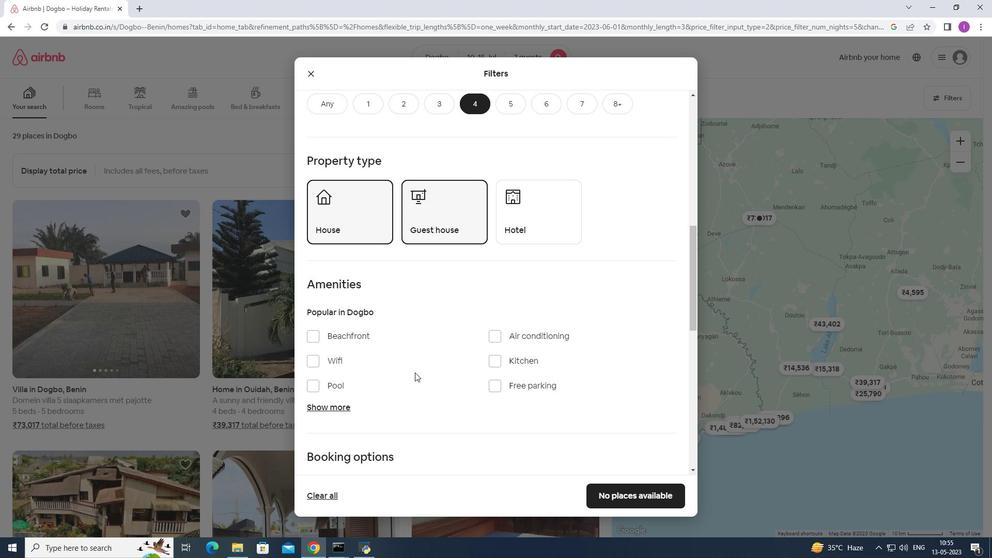 
Action: Mouse moved to (409, 372)
Screenshot: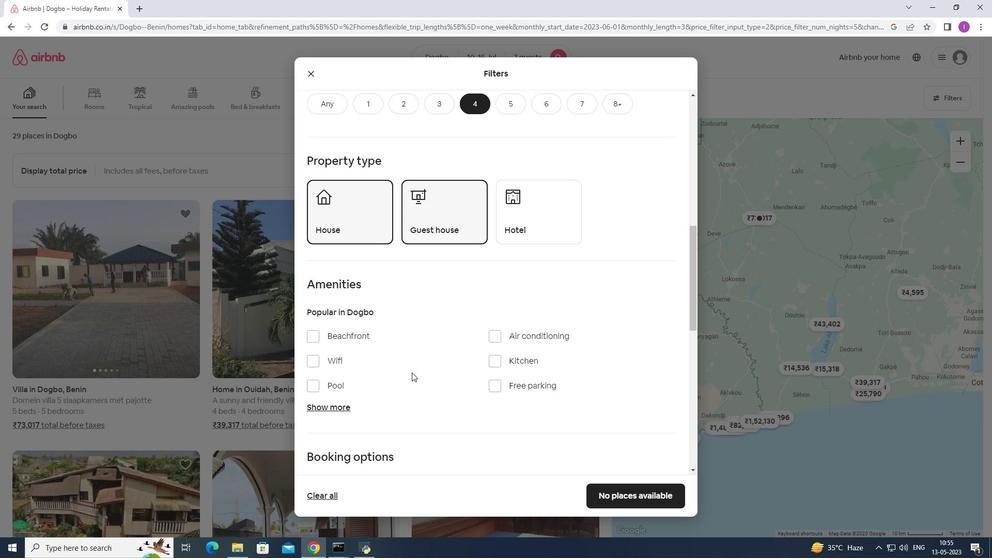 
Action: Mouse scrolled (409, 372) with delta (0, 0)
Screenshot: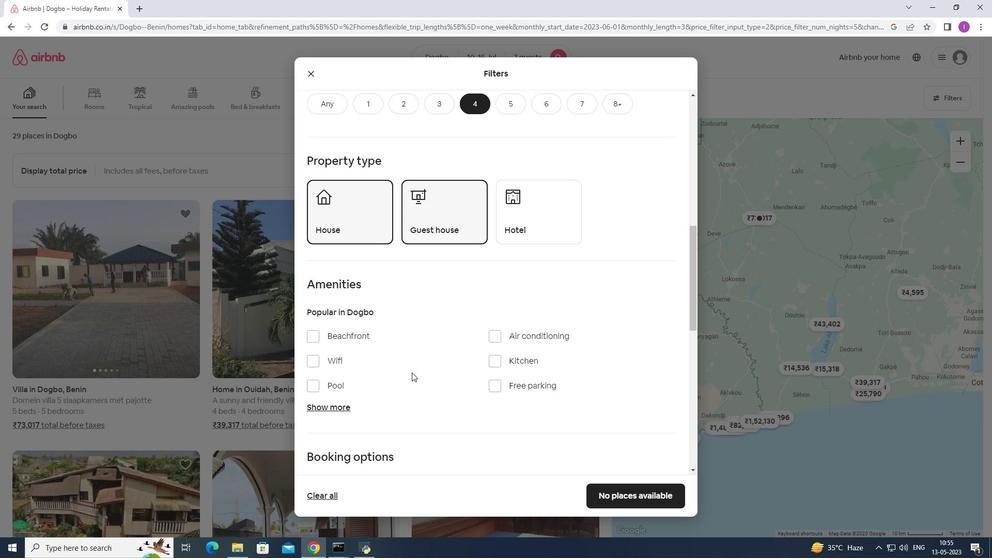 
Action: Mouse moved to (311, 252)
Screenshot: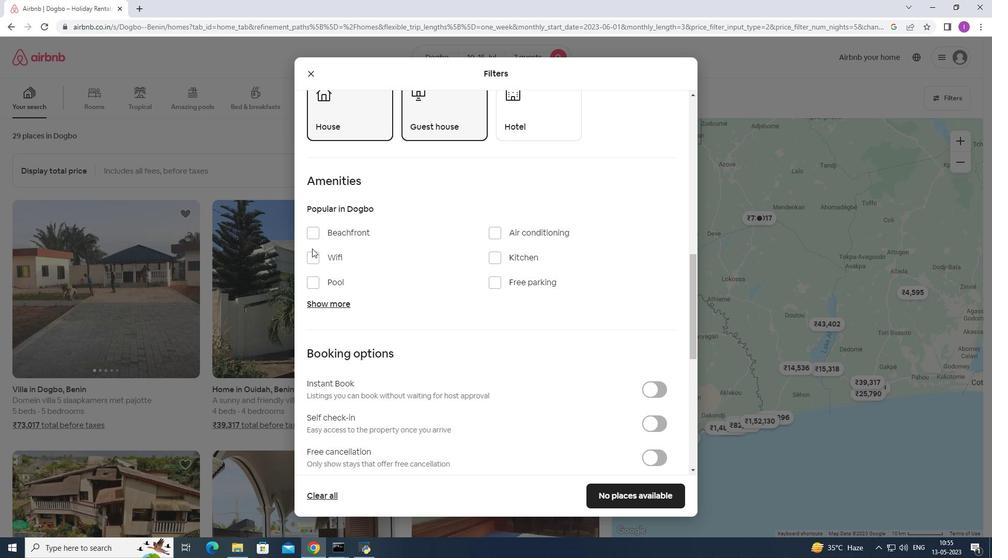 
Action: Mouse pressed left at (311, 252)
Screenshot: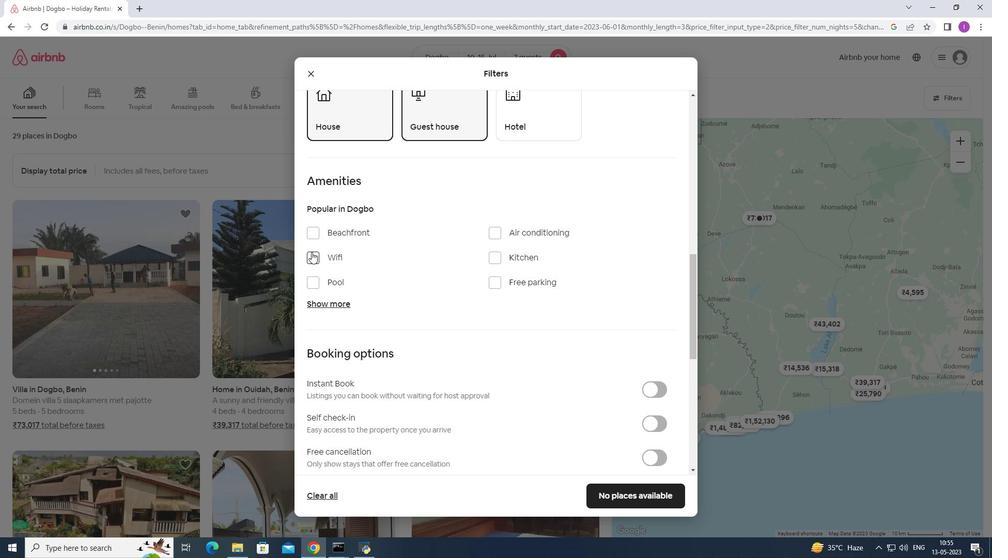 
Action: Mouse moved to (497, 287)
Screenshot: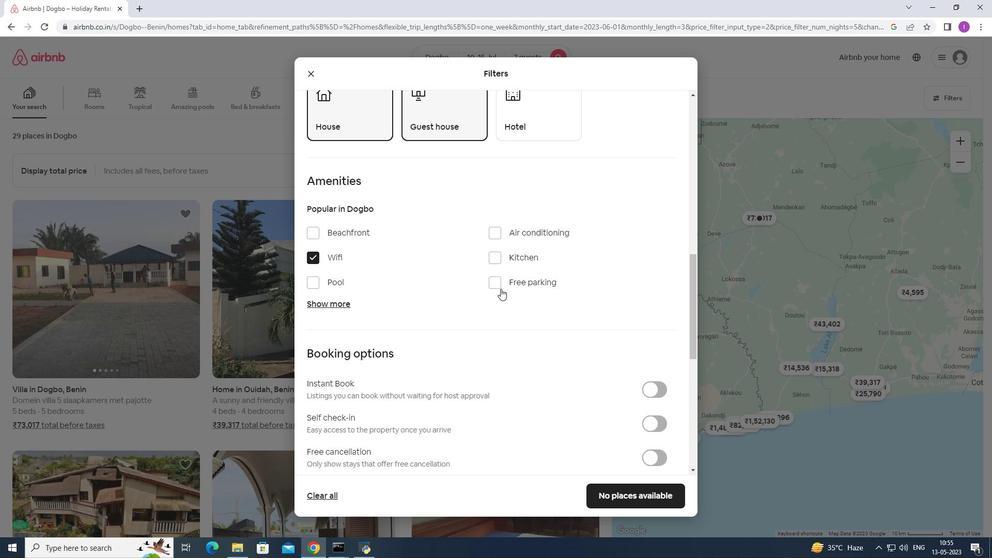 
Action: Mouse pressed left at (497, 287)
Screenshot: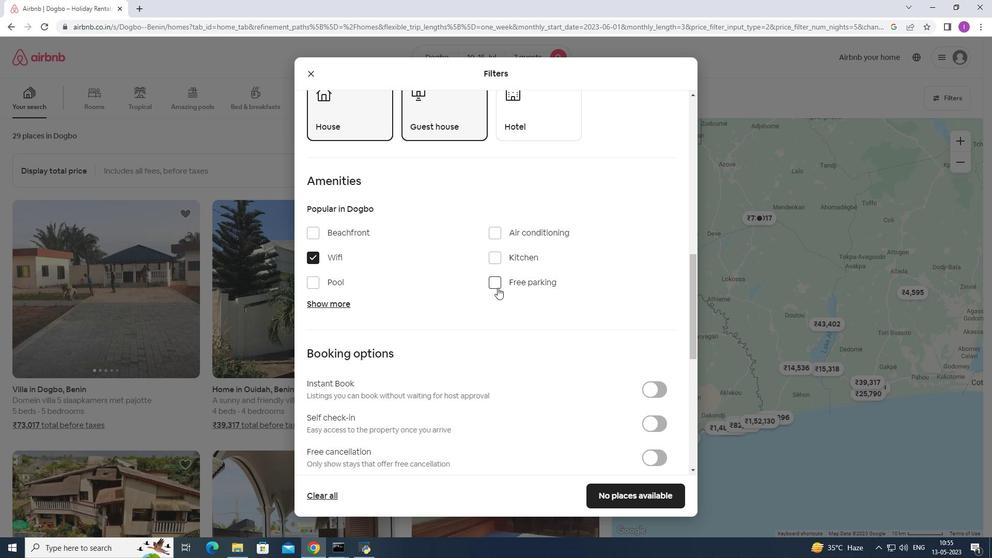 
Action: Mouse moved to (343, 305)
Screenshot: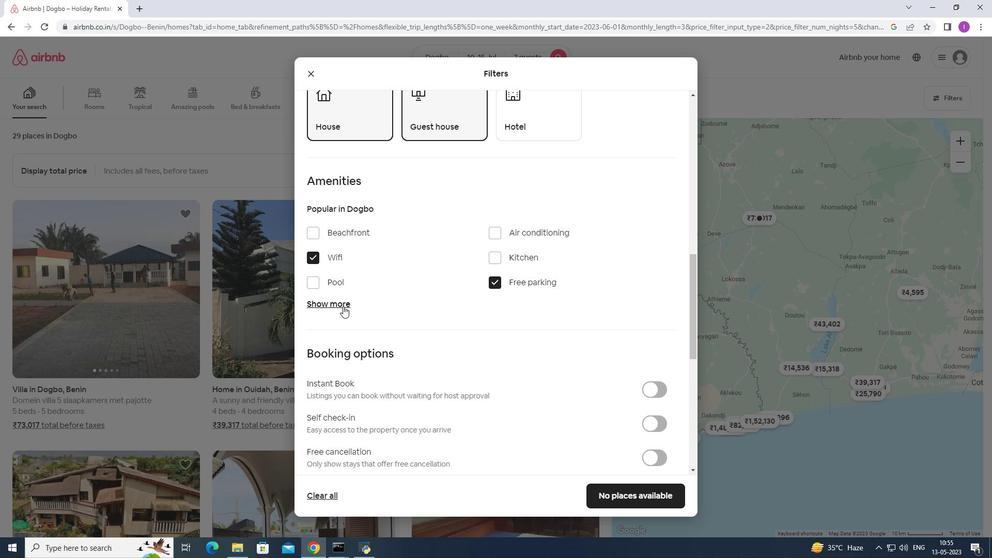 
Action: Mouse pressed left at (343, 305)
Screenshot: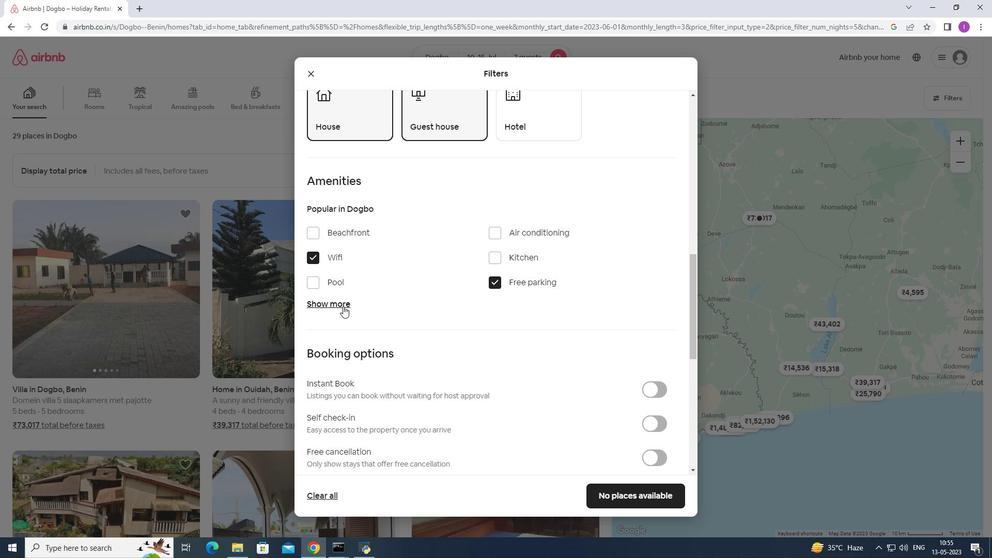 
Action: Mouse moved to (471, 311)
Screenshot: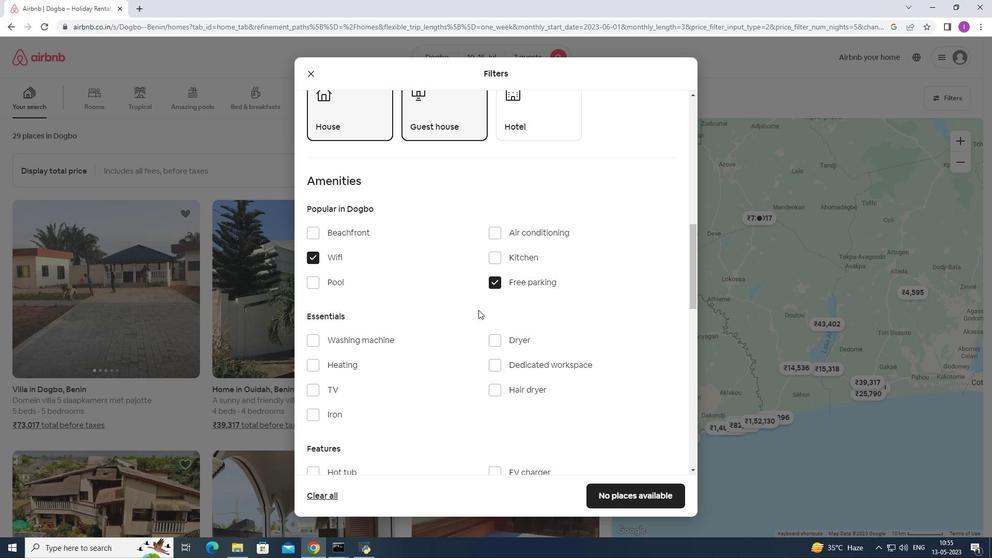 
Action: Mouse scrolled (471, 311) with delta (0, 0)
Screenshot: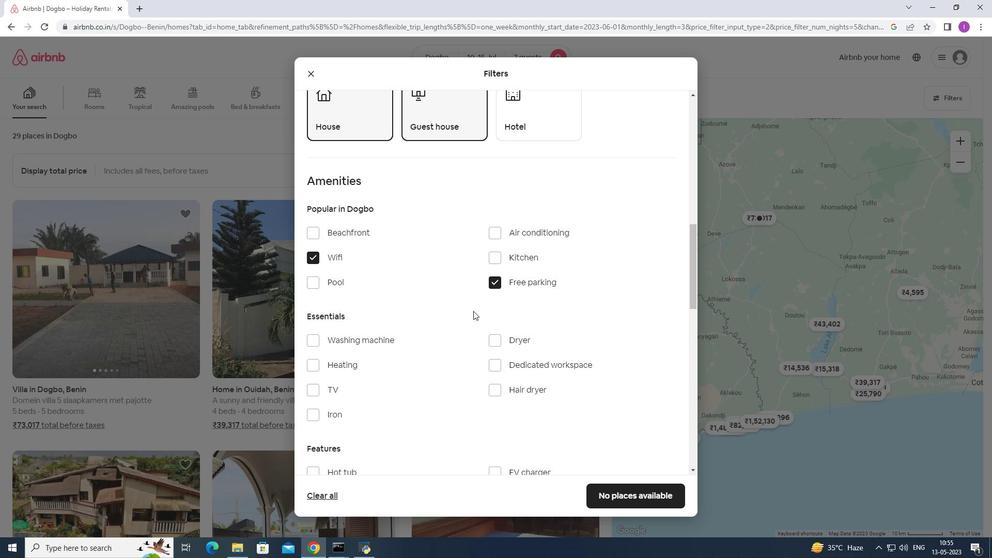 
Action: Mouse moved to (471, 311)
Screenshot: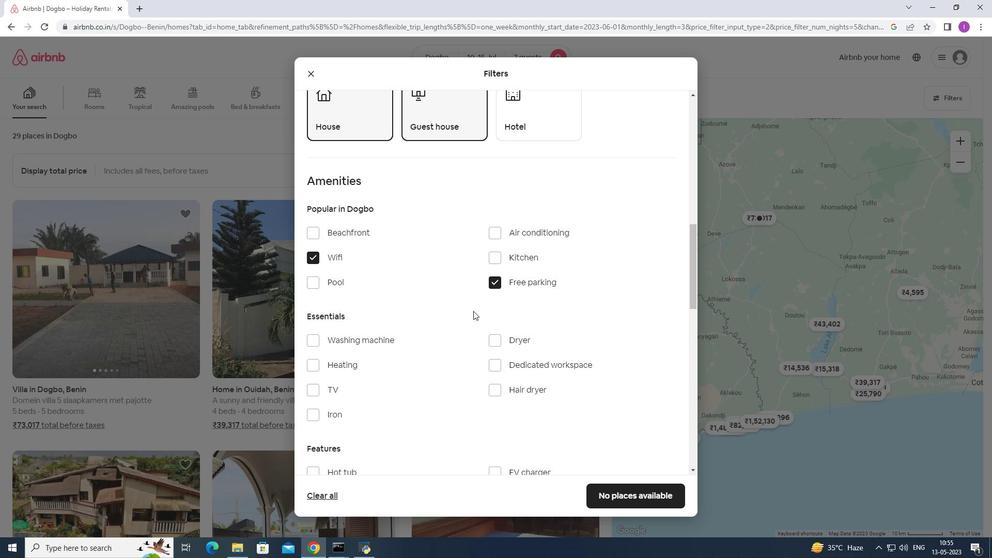 
Action: Mouse scrolled (471, 311) with delta (0, 0)
Screenshot: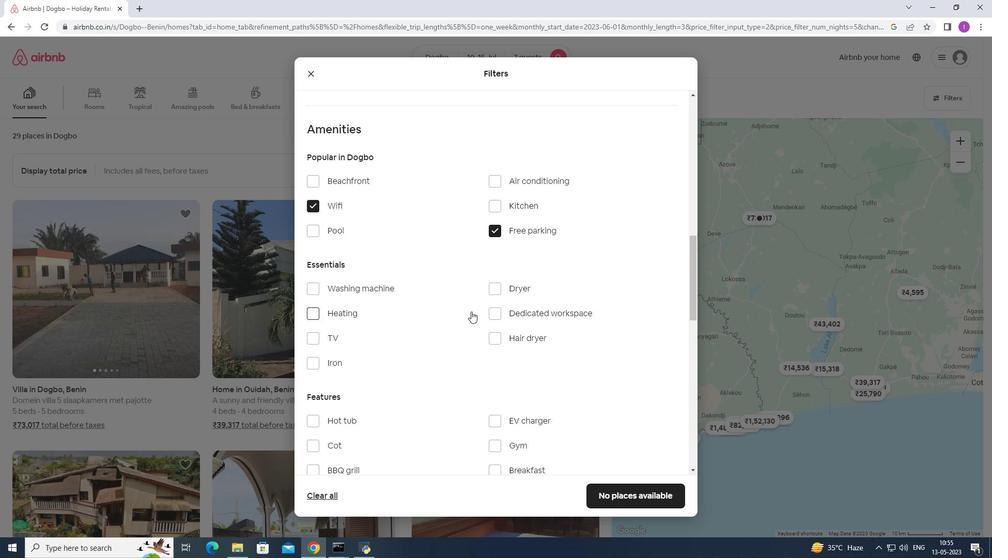 
Action: Mouse scrolled (471, 311) with delta (0, 0)
Screenshot: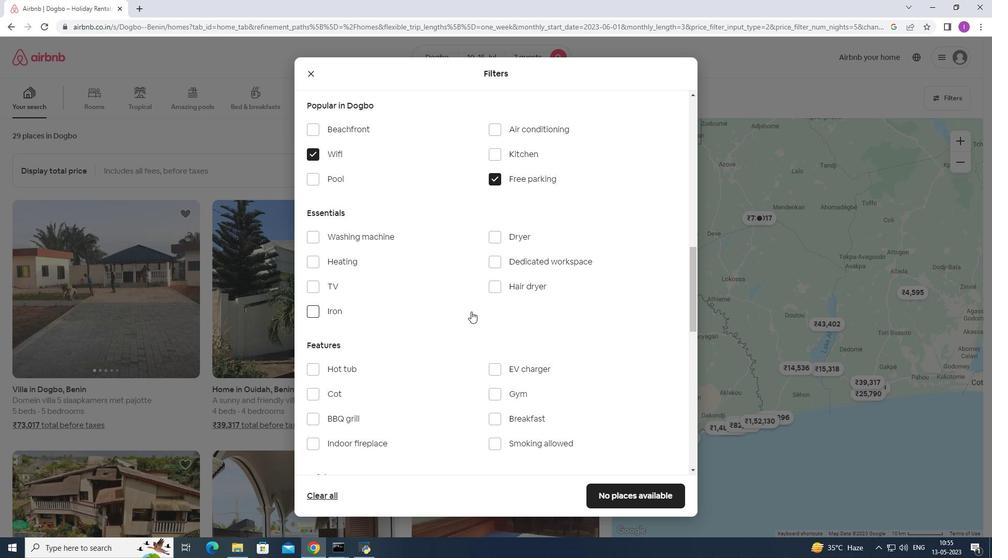 
Action: Mouse scrolled (471, 311) with delta (0, 0)
Screenshot: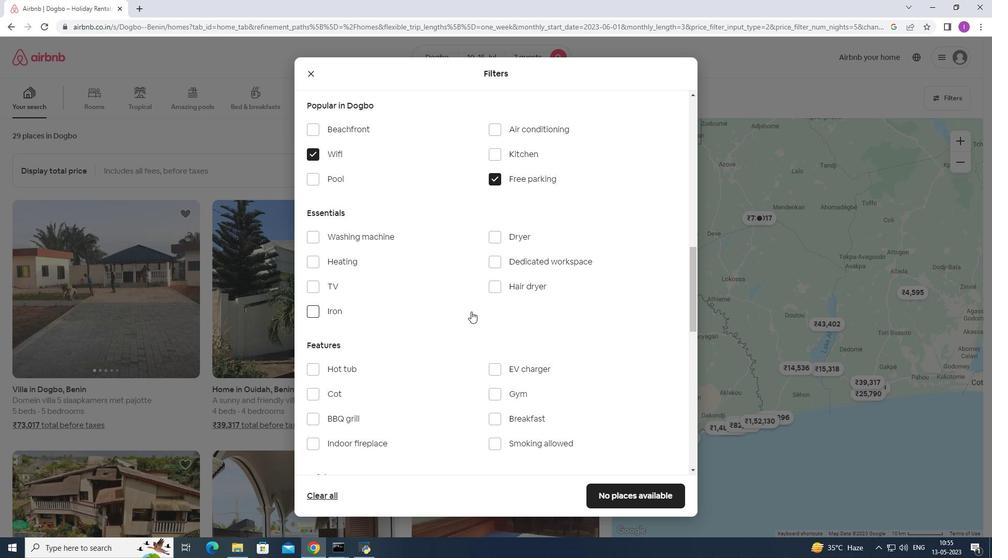 
Action: Mouse moved to (310, 185)
Screenshot: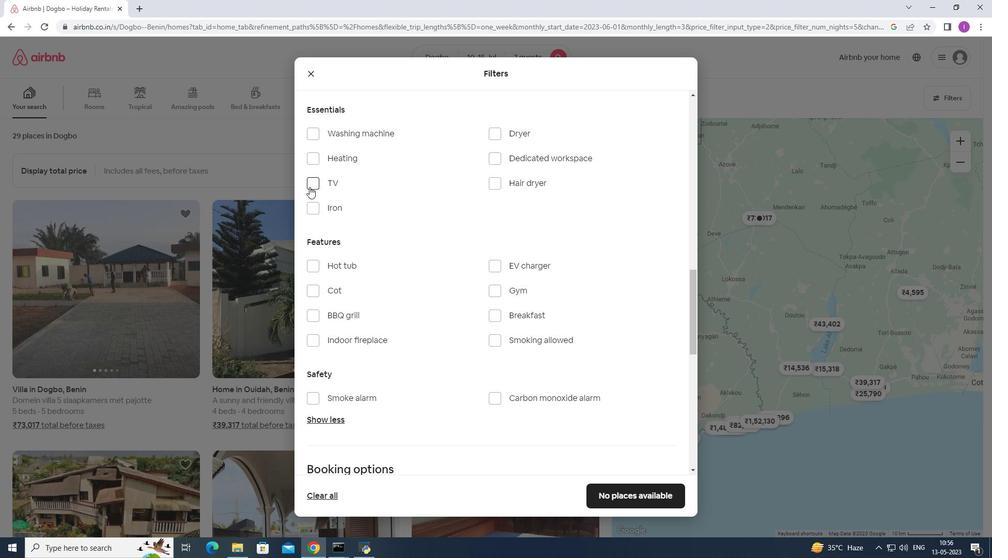 
Action: Mouse pressed left at (310, 185)
Screenshot: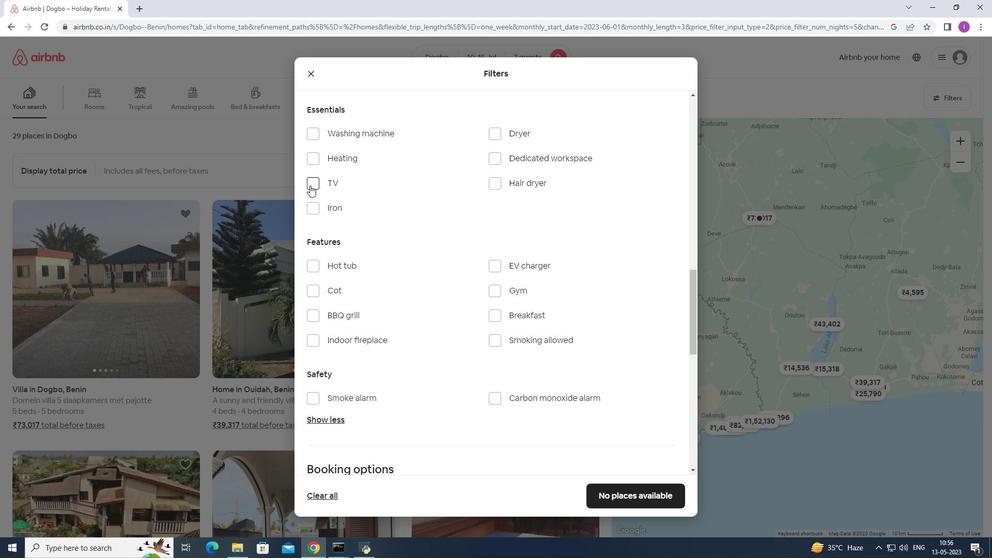 
Action: Mouse moved to (495, 290)
Screenshot: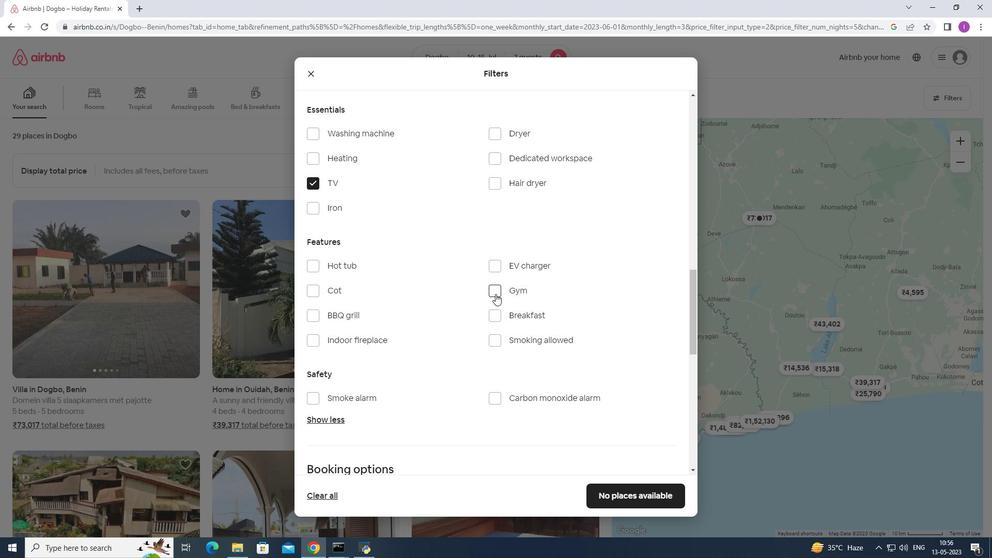 
Action: Mouse pressed left at (495, 290)
Screenshot: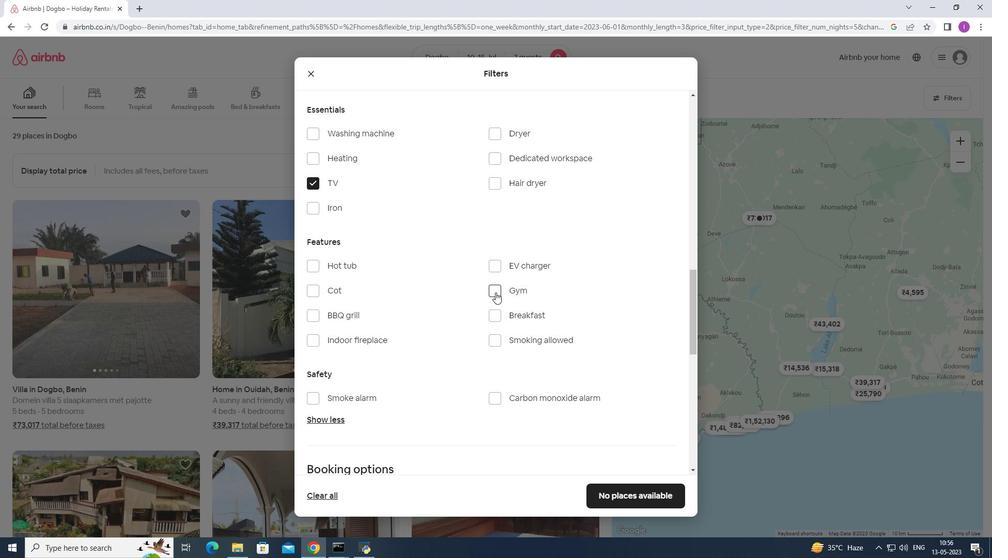 
Action: Mouse moved to (498, 314)
Screenshot: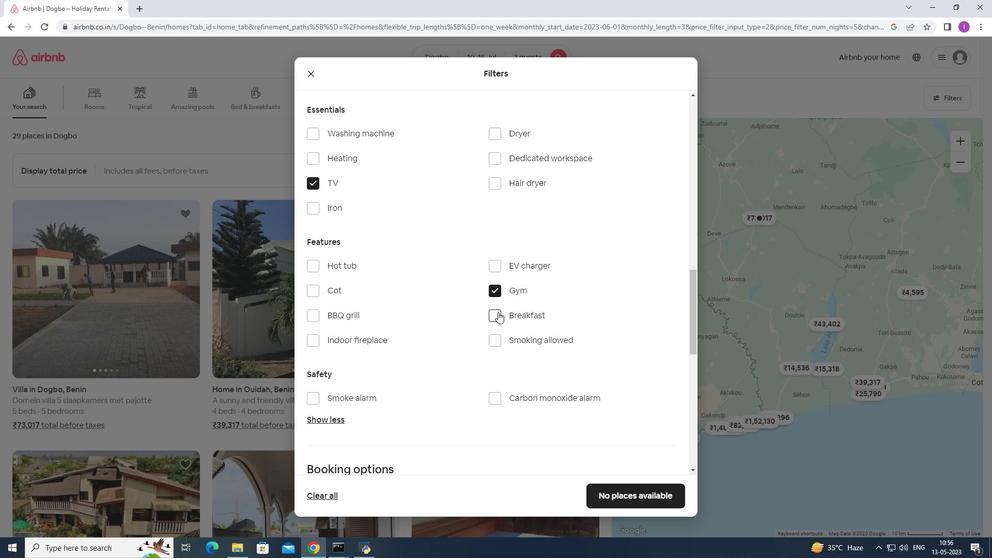 
Action: Mouse pressed left at (498, 314)
Screenshot: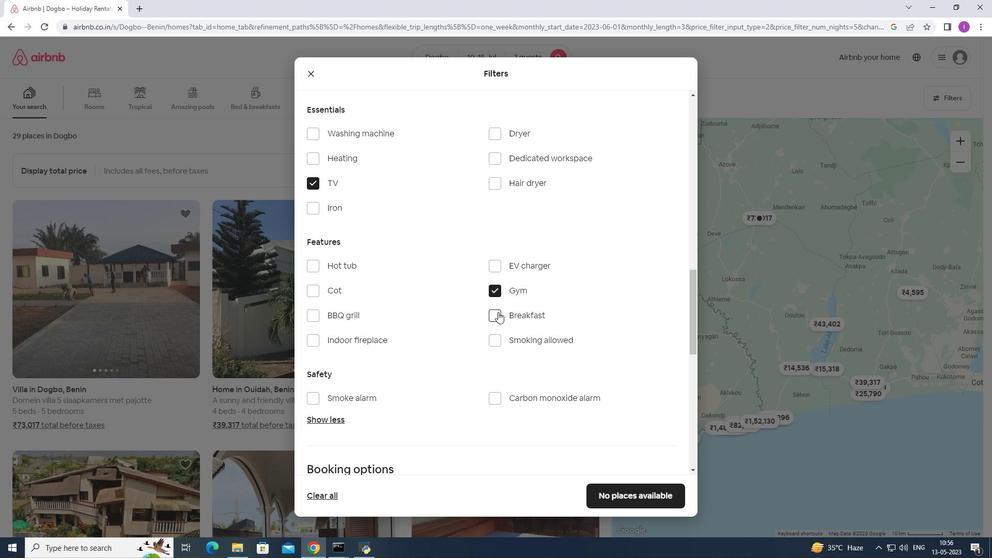 
Action: Mouse moved to (553, 344)
Screenshot: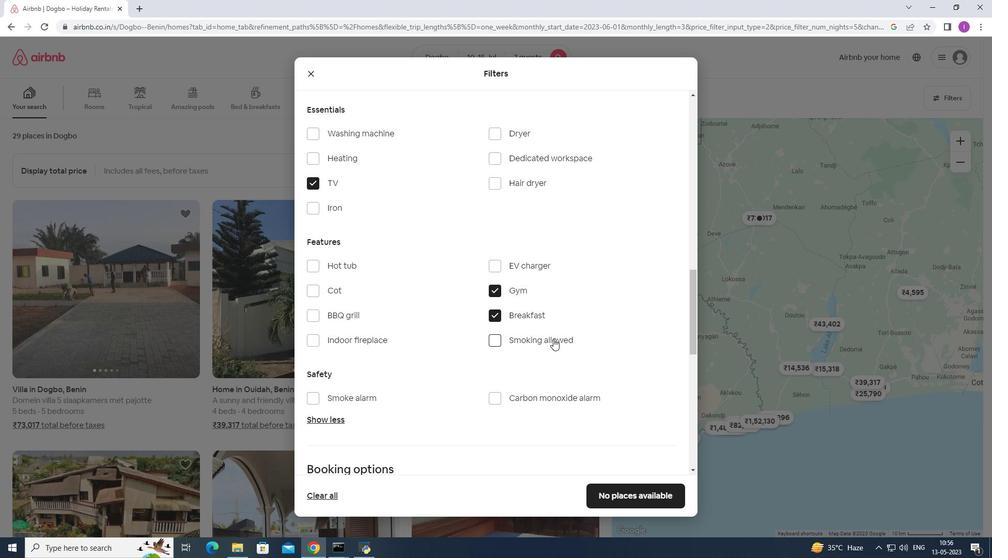
Action: Mouse scrolled (553, 343) with delta (0, 0)
Screenshot: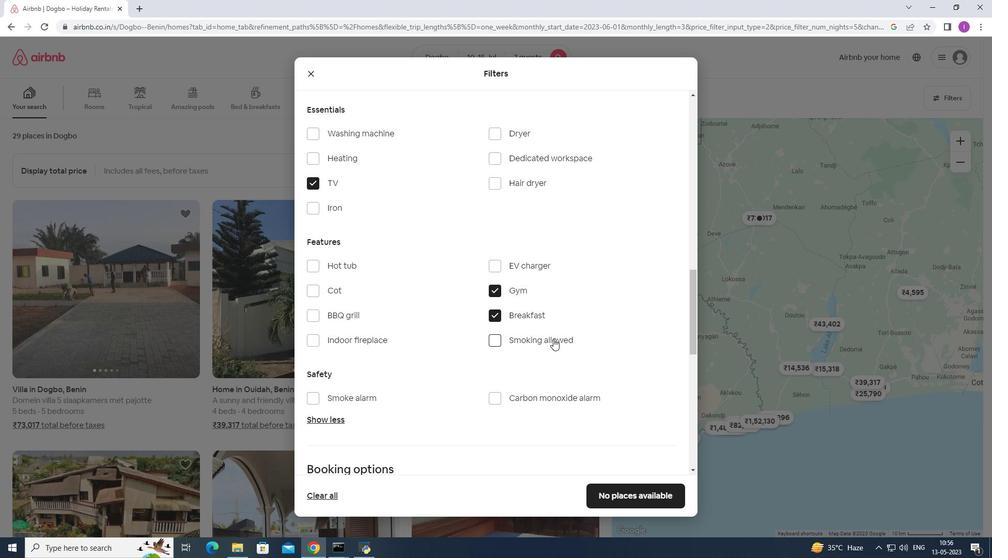 
Action: Mouse moved to (554, 344)
Screenshot: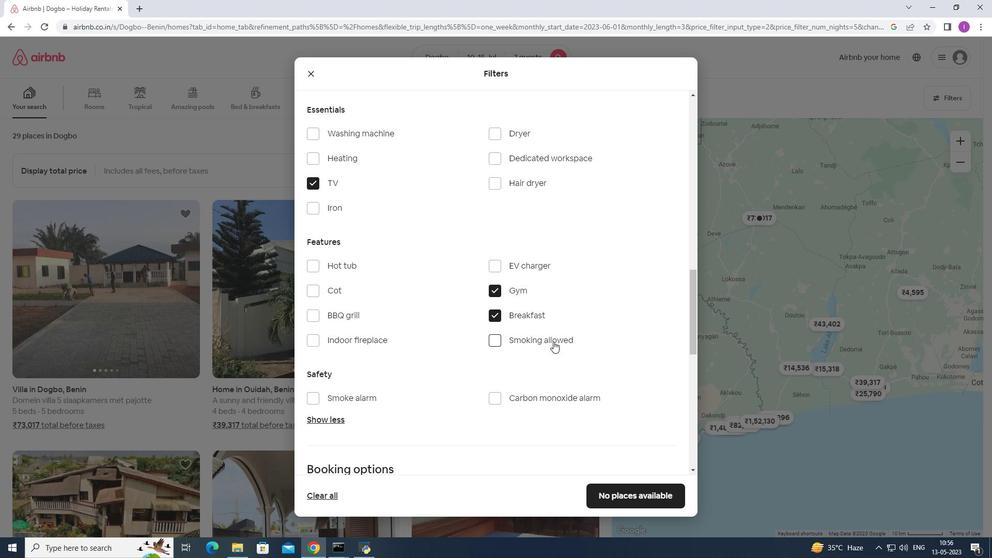
Action: Mouse scrolled (554, 344) with delta (0, 0)
Screenshot: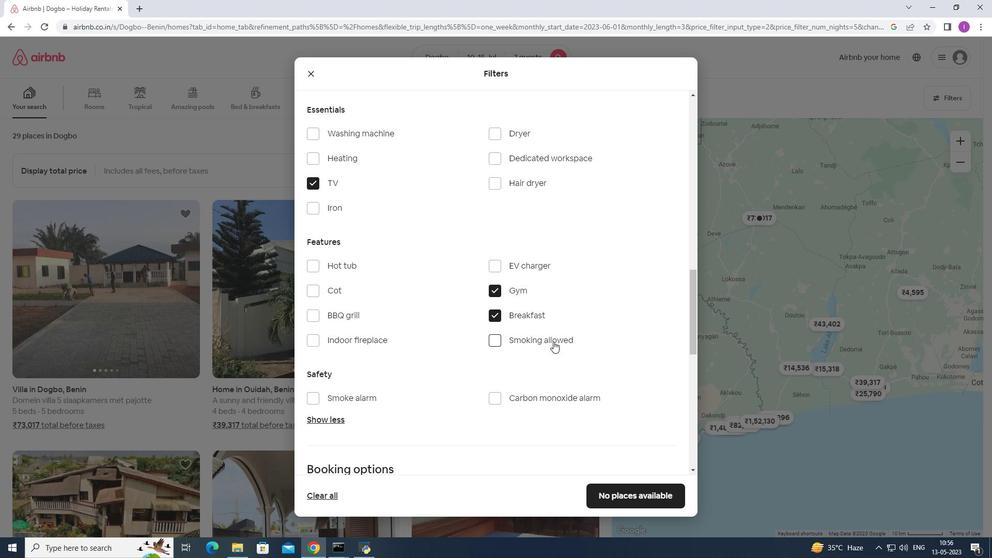 
Action: Mouse moved to (554, 344)
Screenshot: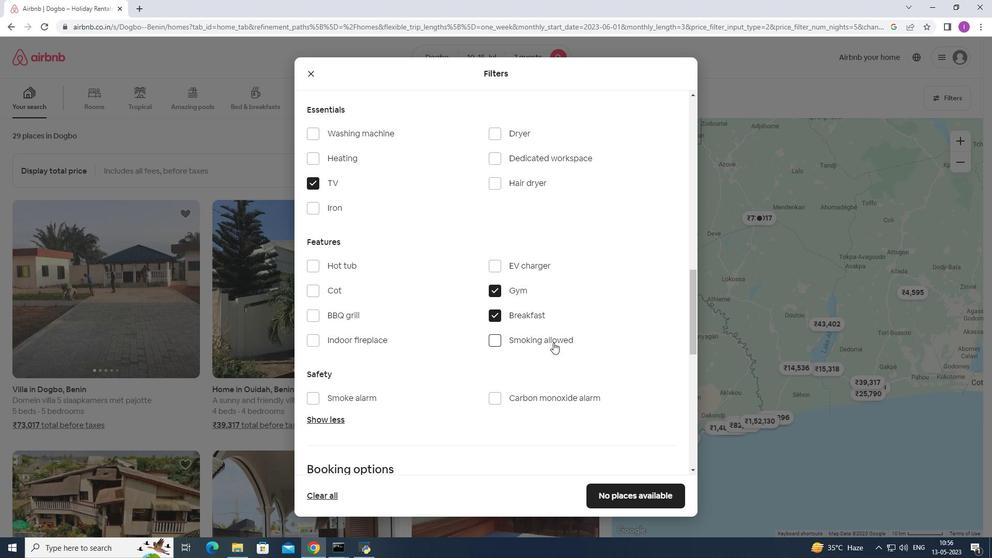 
Action: Mouse scrolled (554, 344) with delta (0, 0)
Screenshot: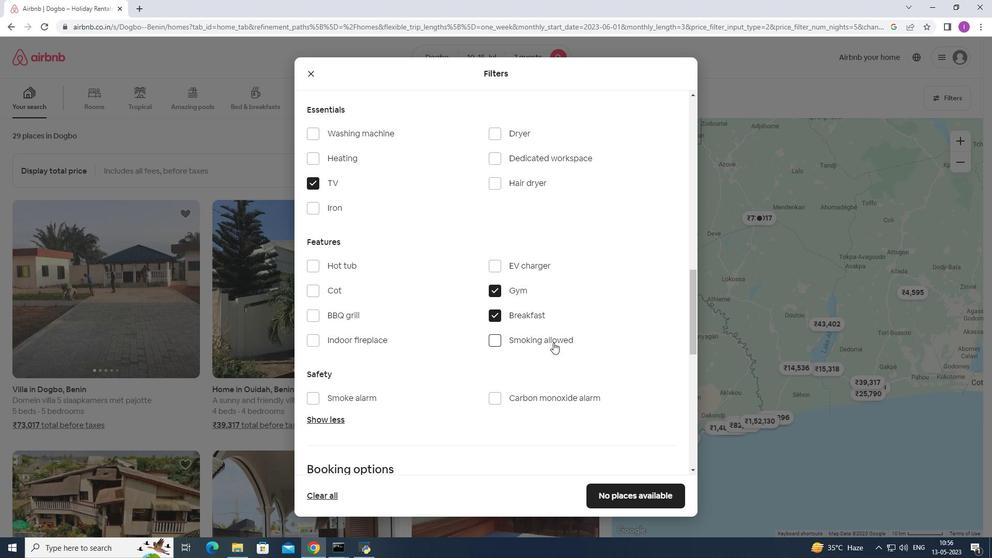 
Action: Mouse scrolled (554, 344) with delta (0, 0)
Screenshot: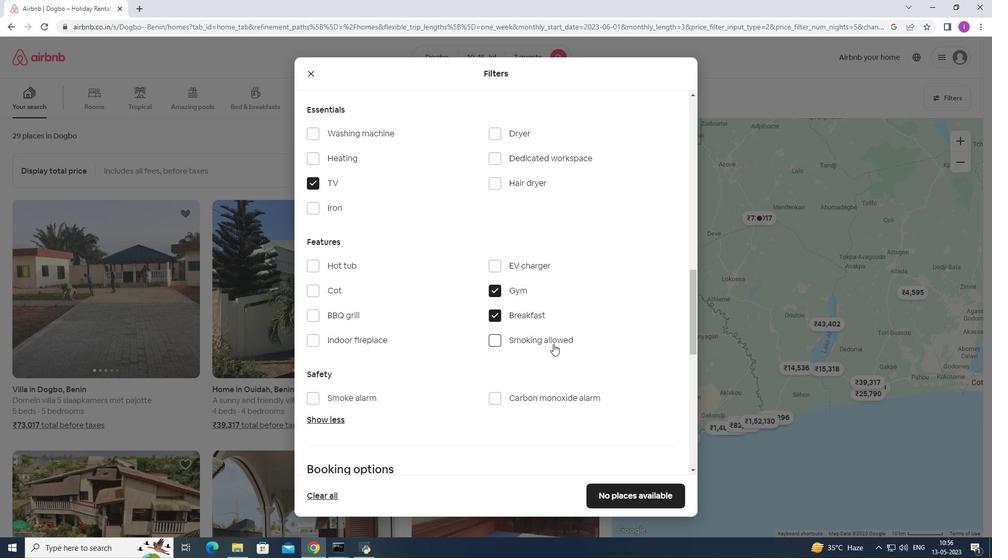 
Action: Mouse scrolled (554, 344) with delta (0, 0)
Screenshot: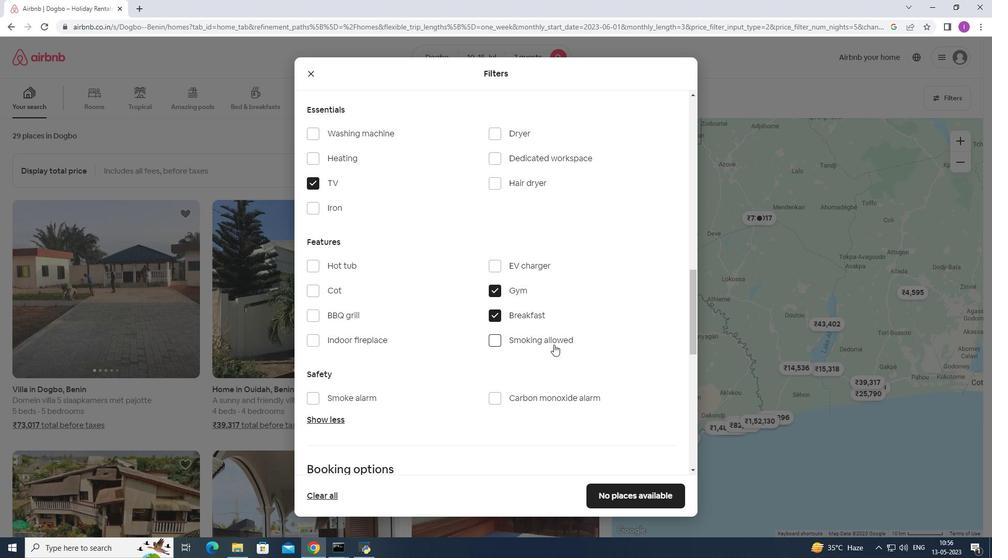 
Action: Mouse moved to (656, 278)
Screenshot: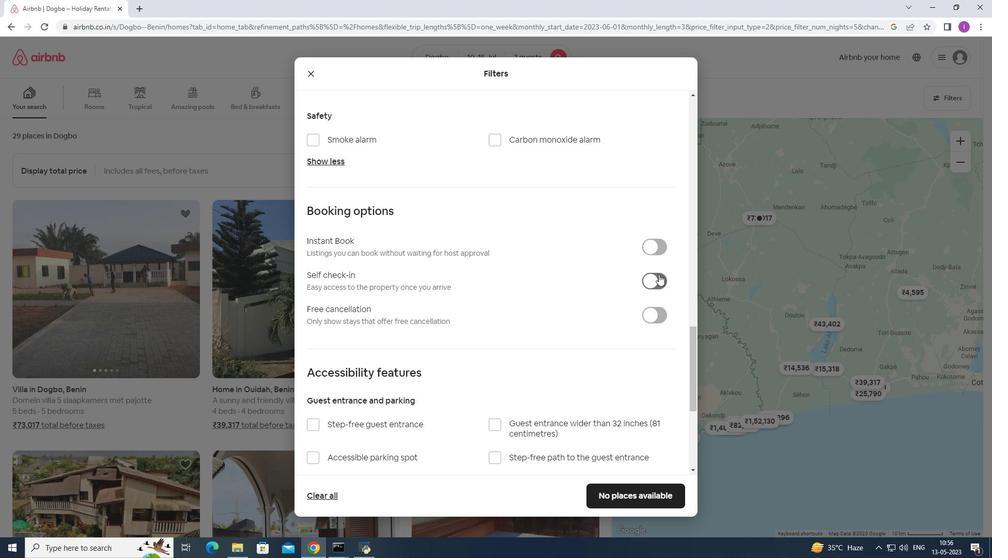 
Action: Mouse pressed left at (656, 278)
Screenshot: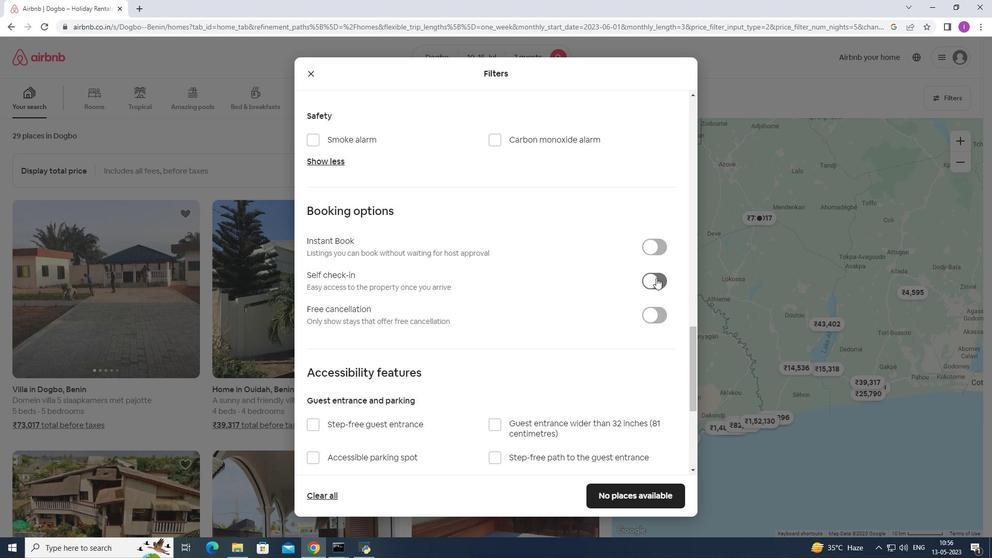 
Action: Mouse moved to (549, 332)
Screenshot: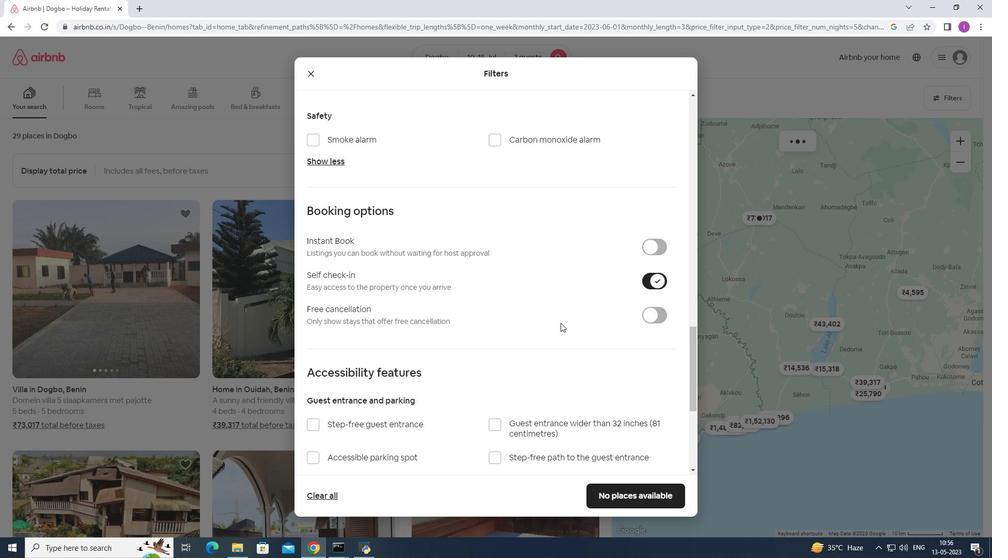 
Action: Mouse scrolled (549, 331) with delta (0, 0)
Screenshot: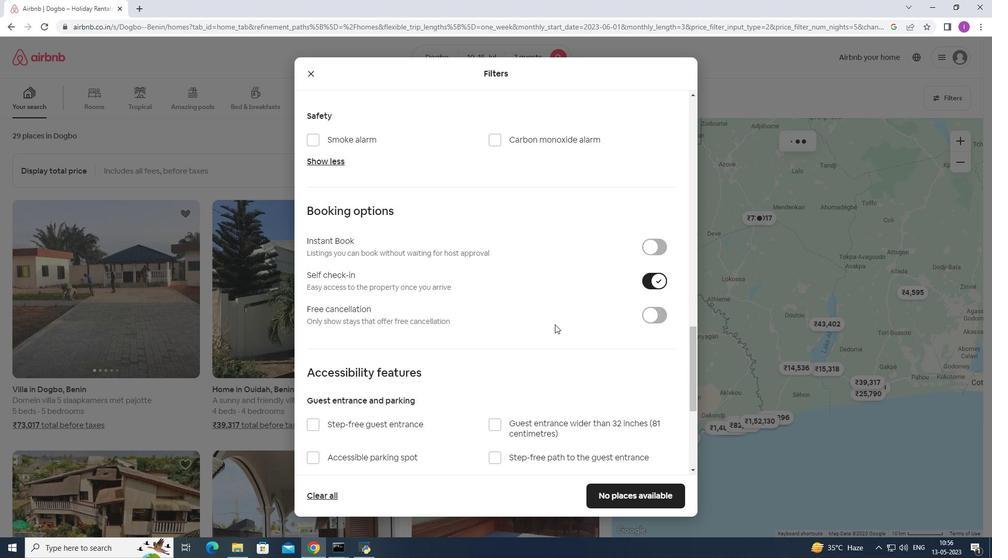 
Action: Mouse moved to (547, 337)
Screenshot: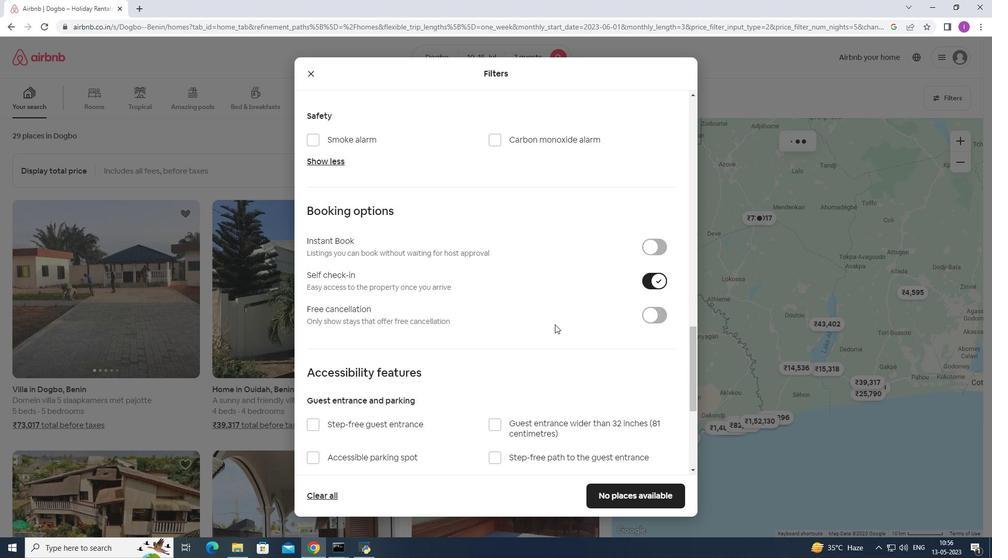 
Action: Mouse scrolled (547, 336) with delta (0, 0)
Screenshot: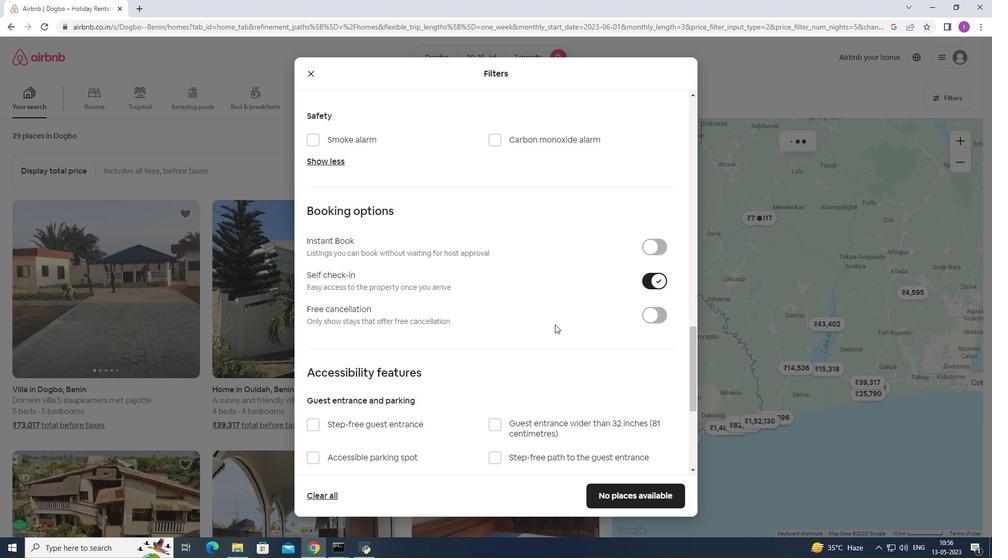 
Action: Mouse moved to (546, 339)
Screenshot: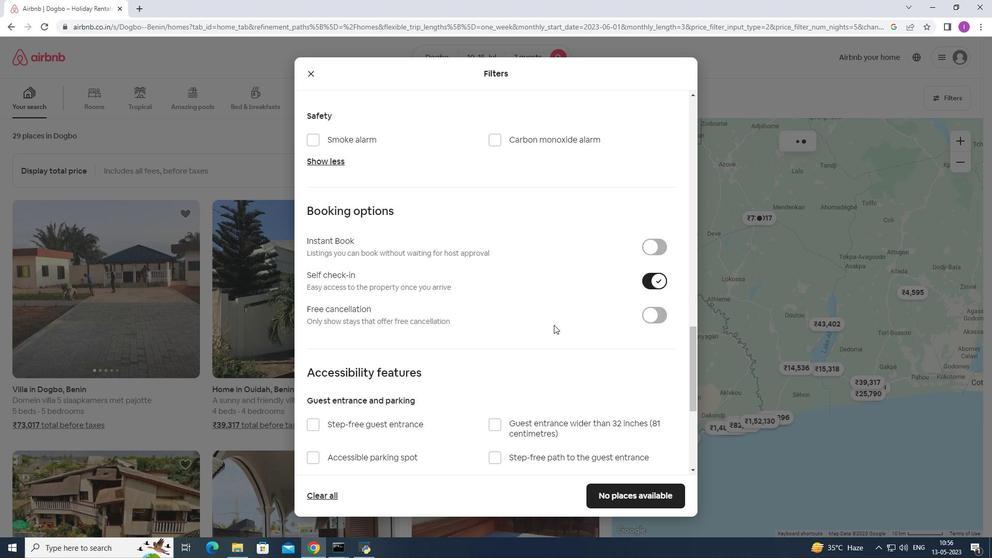 
Action: Mouse scrolled (546, 338) with delta (0, 0)
Screenshot: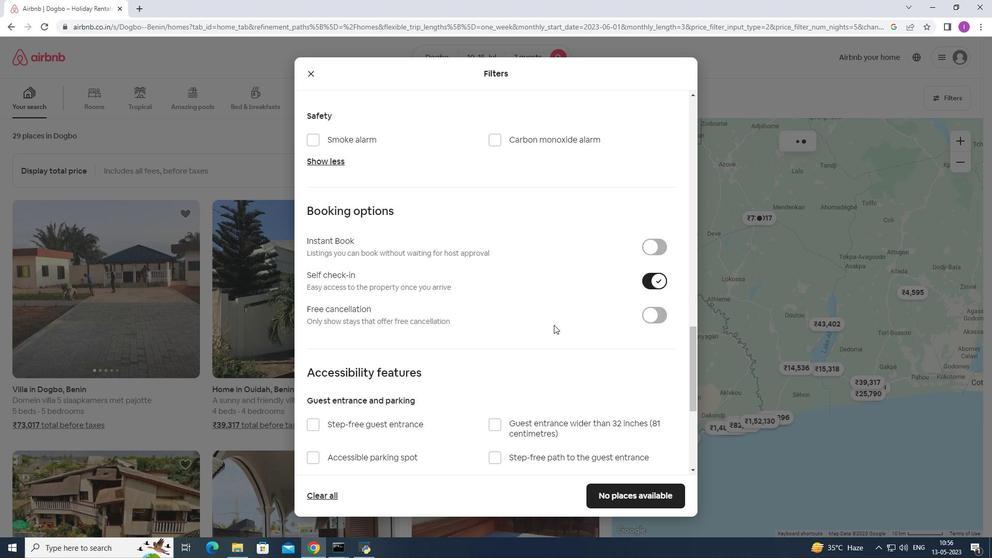 
Action: Mouse scrolled (546, 338) with delta (0, 0)
Screenshot: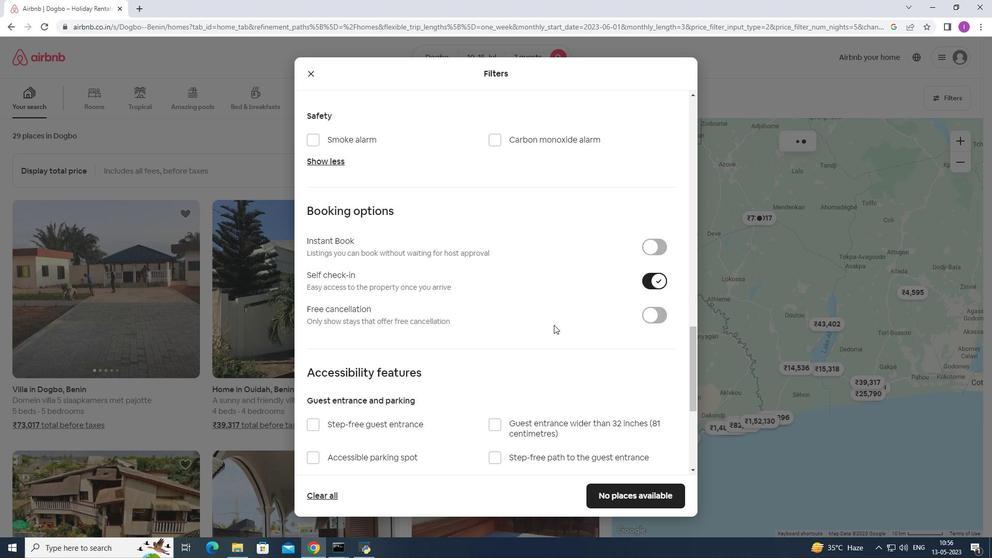 
Action: Mouse moved to (535, 336)
Screenshot: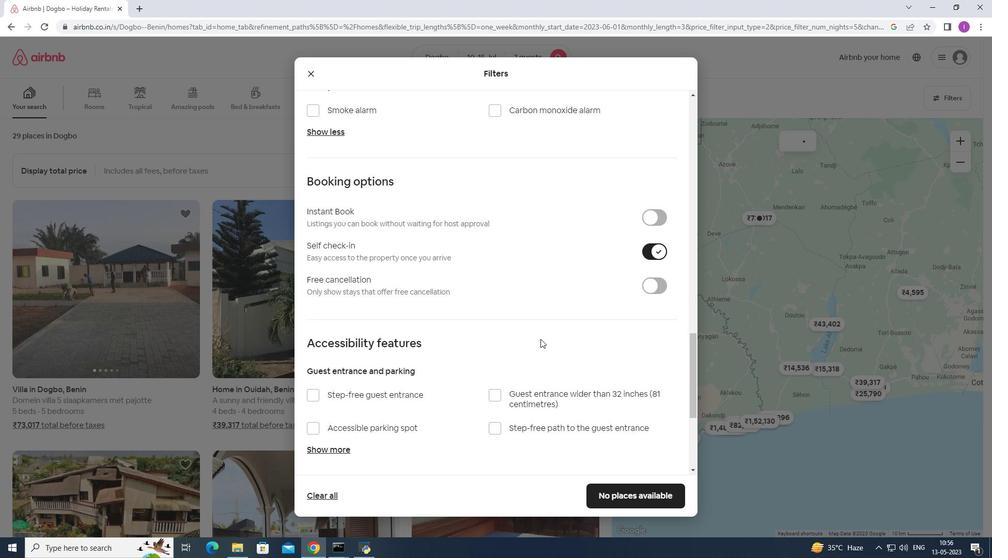 
Action: Mouse scrolled (535, 335) with delta (0, 0)
Screenshot: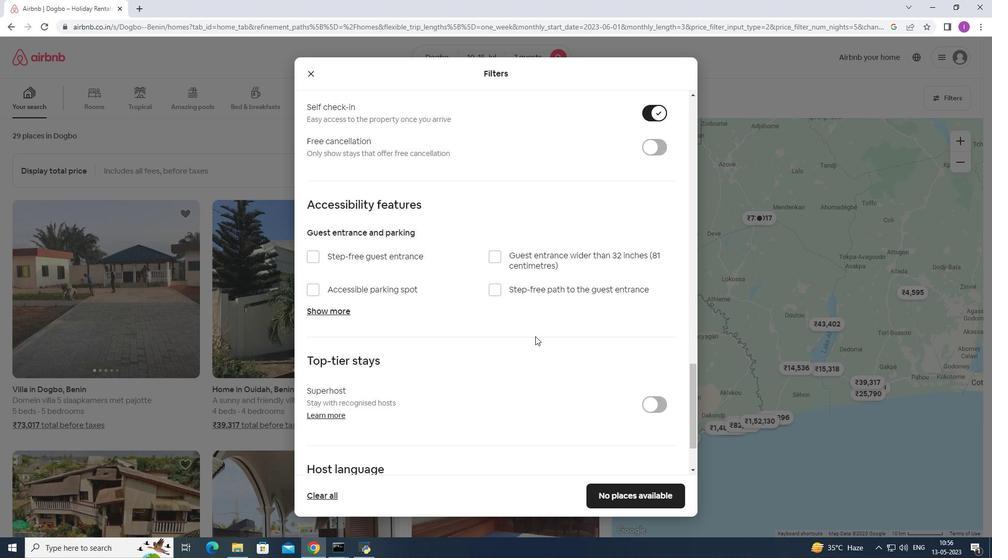 
Action: Mouse scrolled (535, 335) with delta (0, 0)
Screenshot: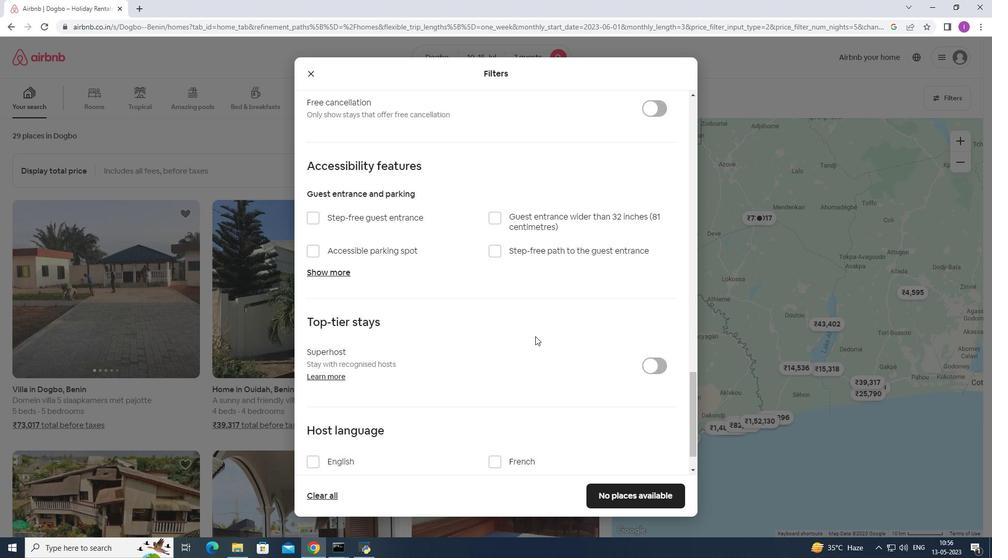 
Action: Mouse scrolled (535, 335) with delta (0, 0)
Screenshot: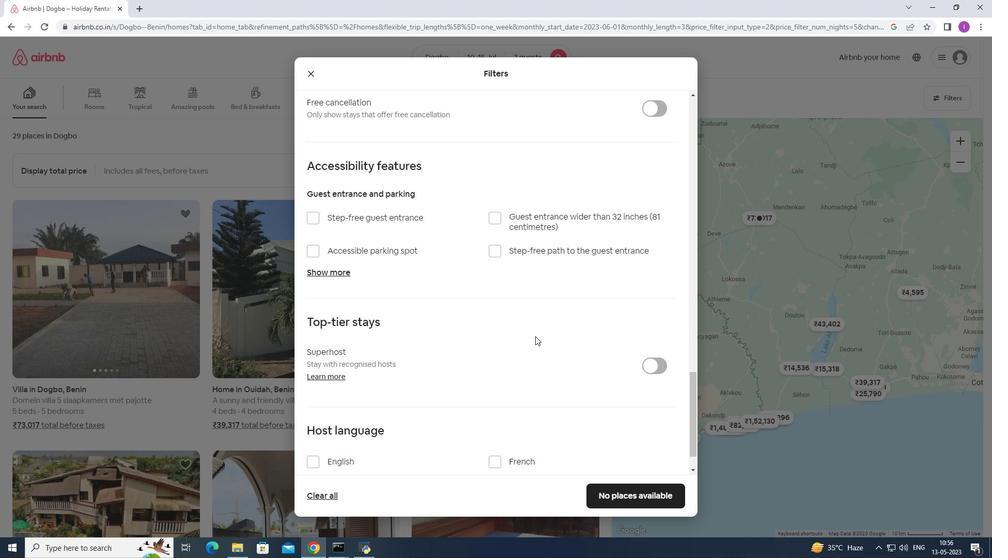 
Action: Mouse scrolled (535, 335) with delta (0, 0)
Screenshot: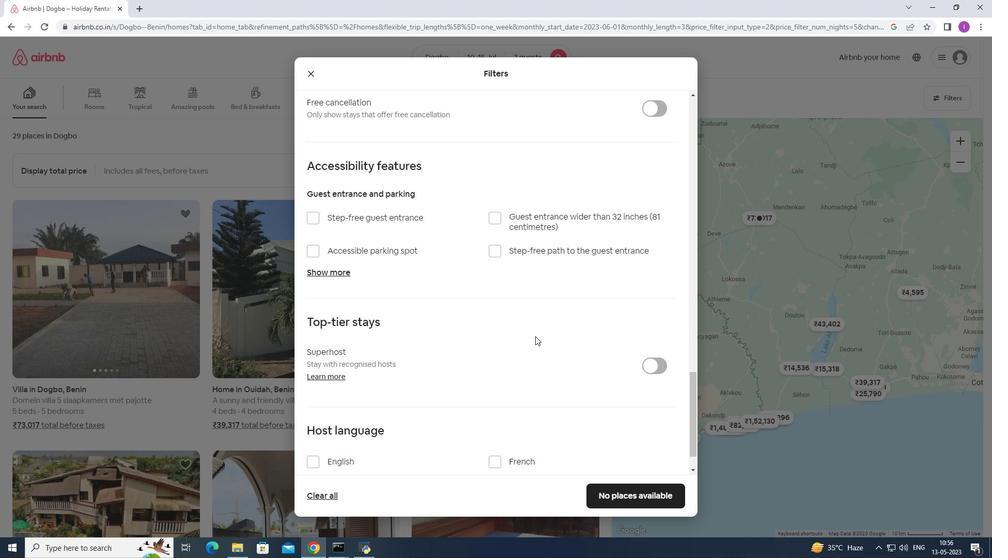 
Action: Mouse scrolled (535, 335) with delta (0, 0)
Screenshot: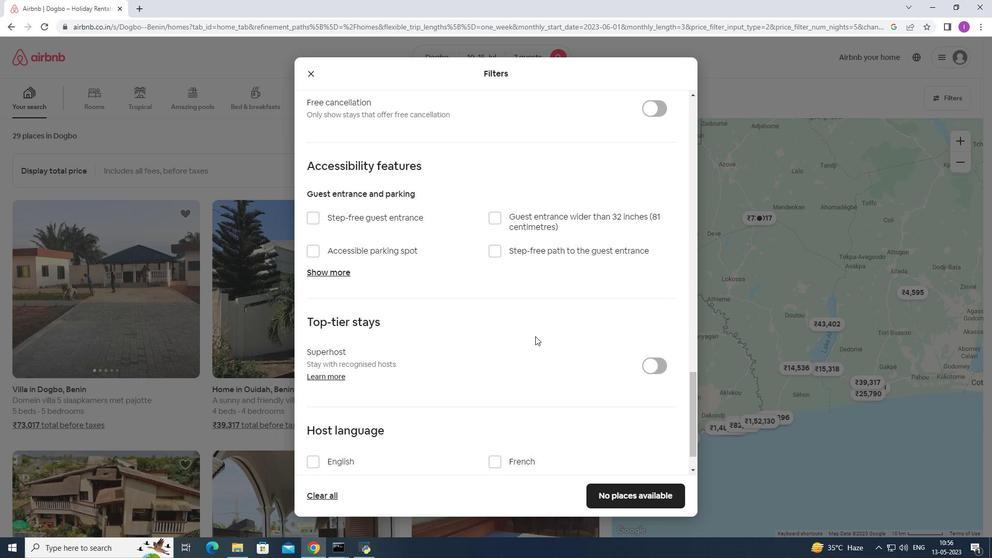 
Action: Mouse scrolled (535, 335) with delta (0, 0)
Screenshot: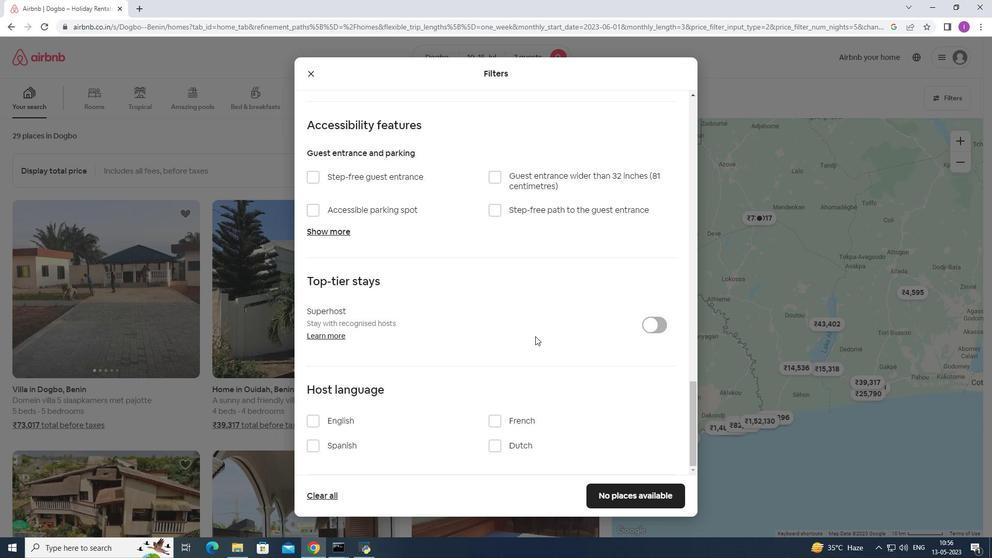 
Action: Mouse scrolled (535, 335) with delta (0, 0)
Screenshot: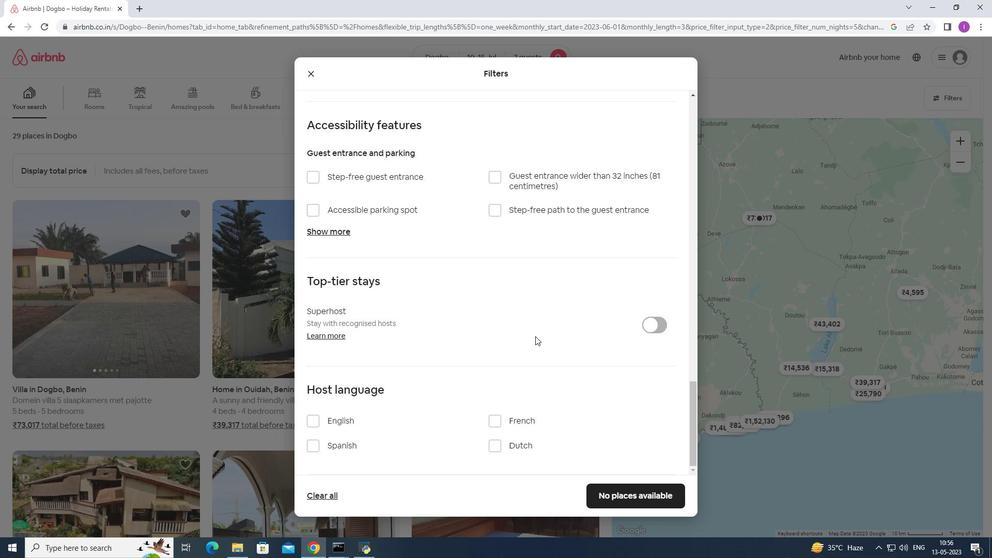 
Action: Mouse moved to (535, 335)
Screenshot: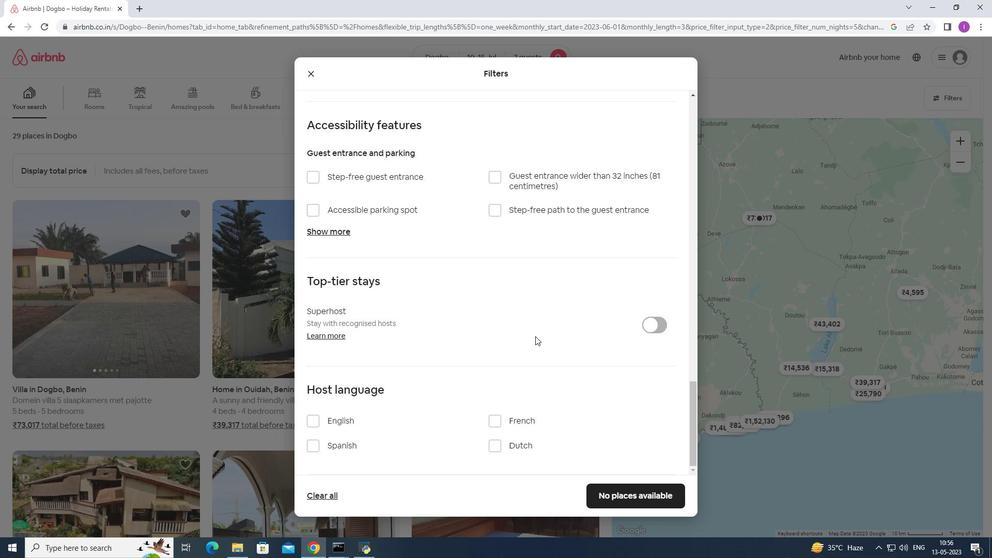 
Action: Mouse scrolled (535, 335) with delta (0, 0)
Screenshot: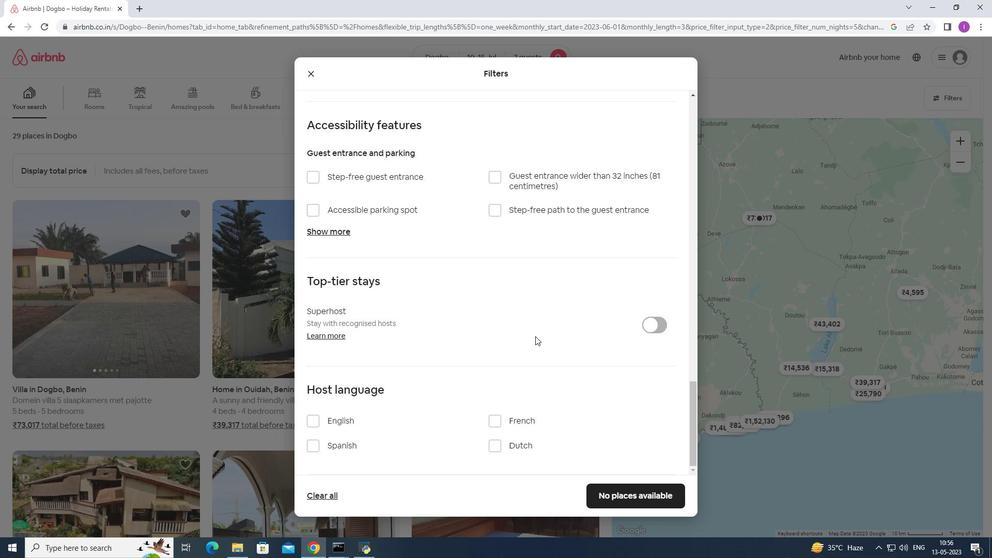 
Action: Mouse moved to (535, 335)
Screenshot: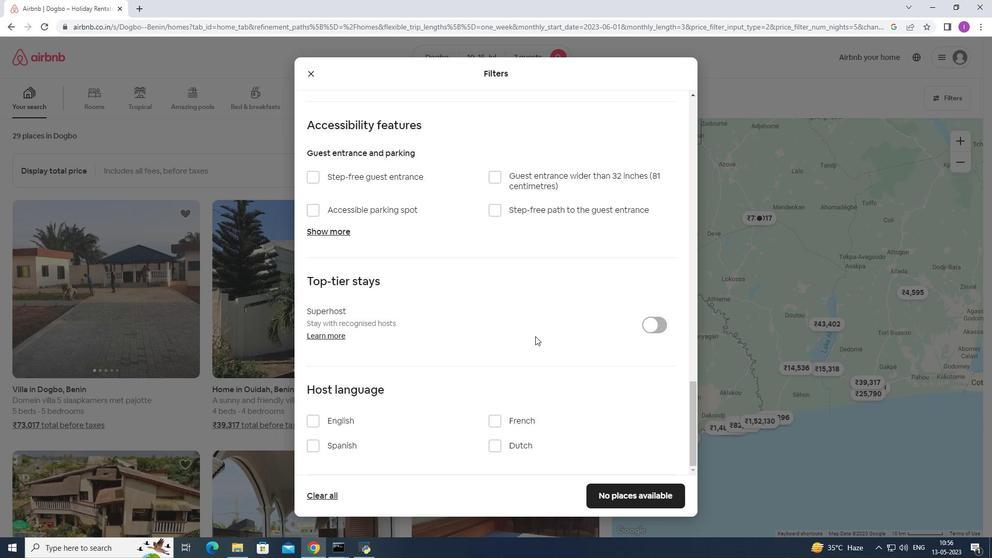 
Action: Mouse scrolled (535, 335) with delta (0, 0)
Screenshot: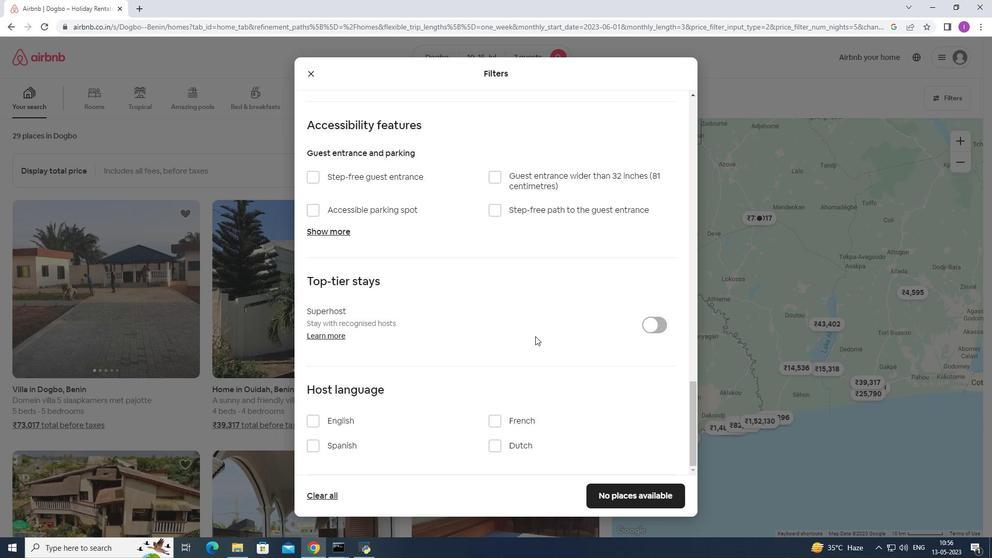 
Action: Mouse scrolled (535, 335) with delta (0, 0)
Screenshot: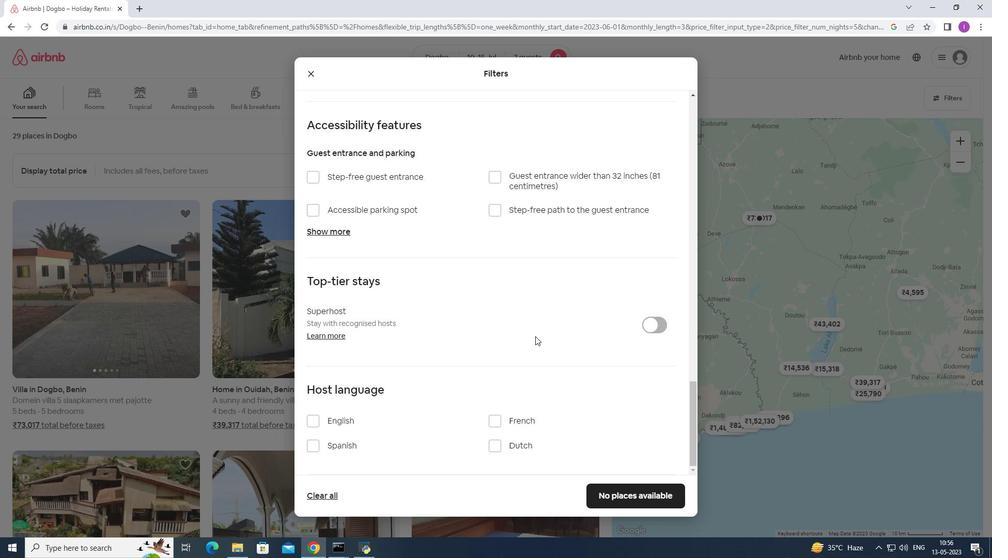 
Action: Mouse moved to (314, 422)
Screenshot: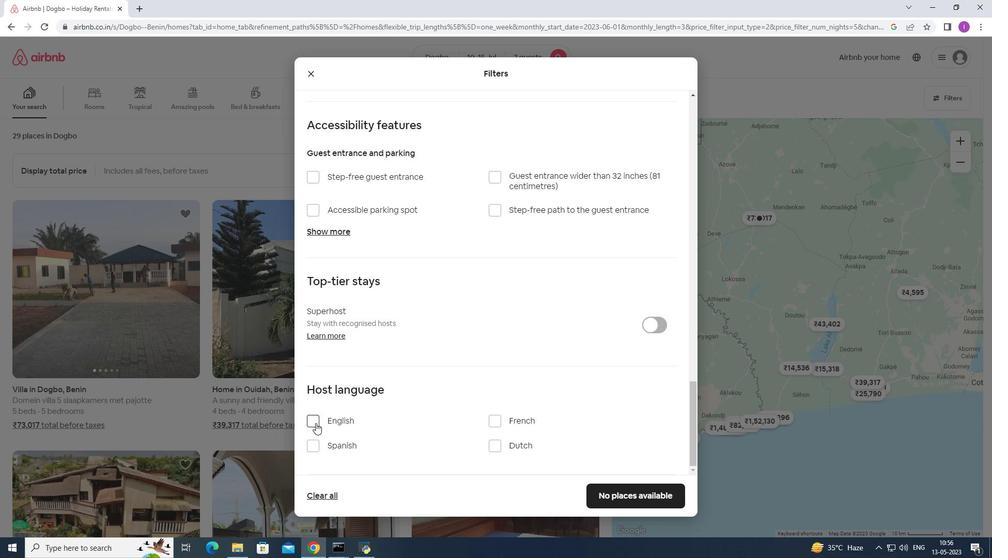 
Action: Mouse pressed left at (314, 422)
Screenshot: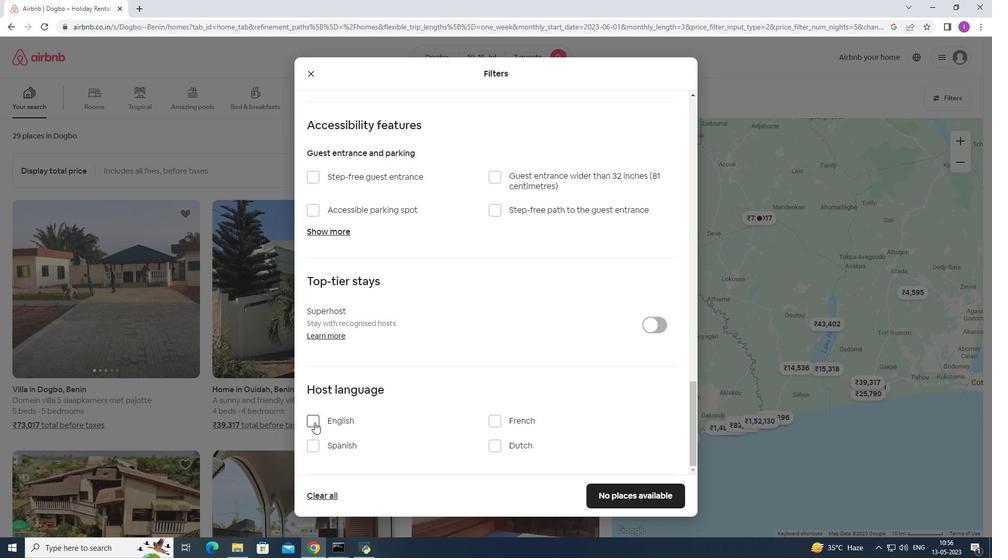 
Action: Mouse moved to (626, 492)
Screenshot: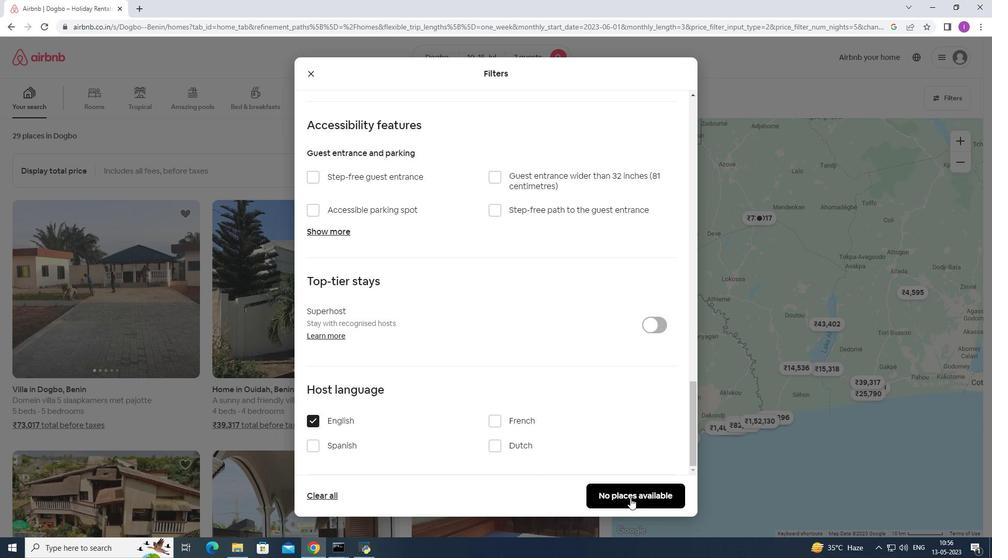 
Action: Mouse pressed left at (626, 492)
Screenshot: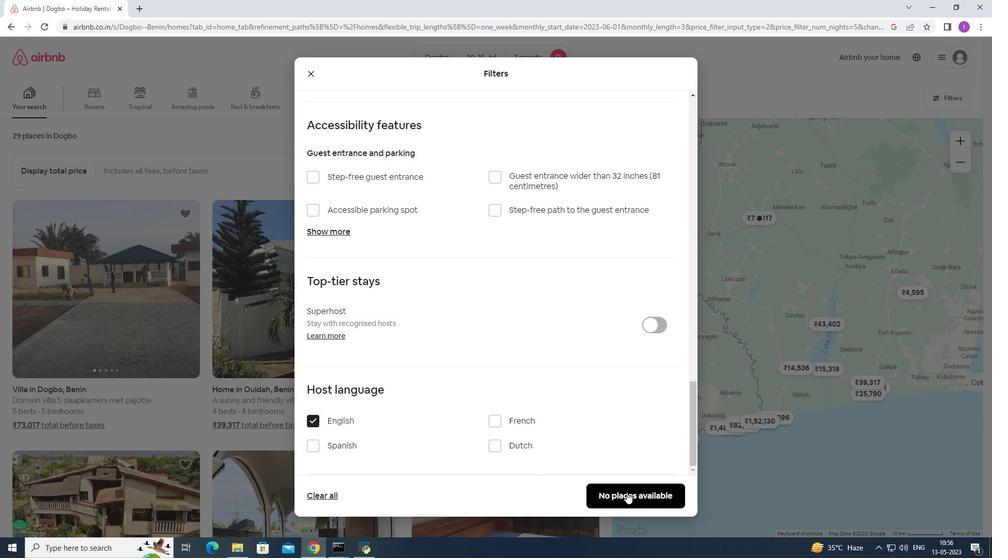 
Action: Mouse moved to (618, 489)
Screenshot: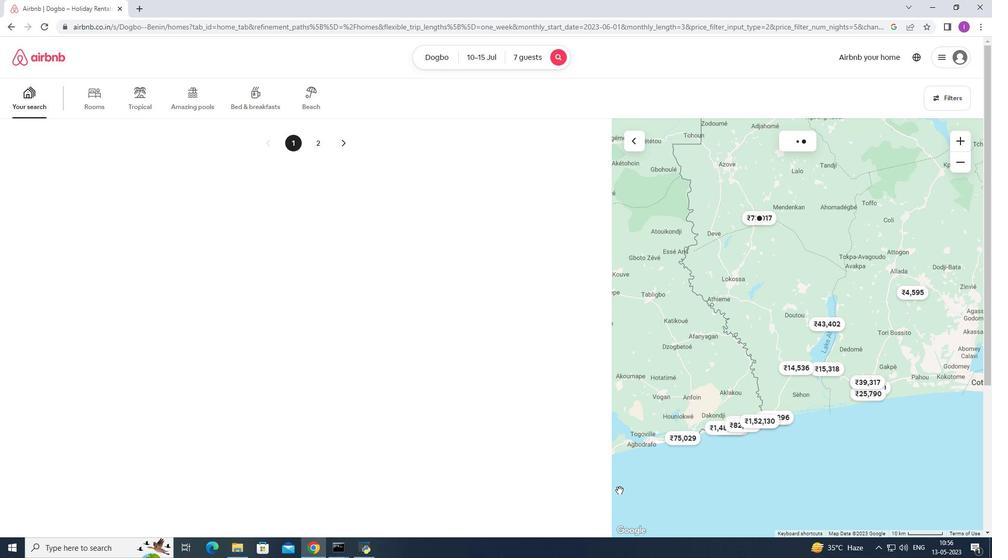
